 Task: Add Arrowhead Mills Organic Puffed Kamut Cereal to the cart.
Action: Mouse moved to (926, 330)
Screenshot: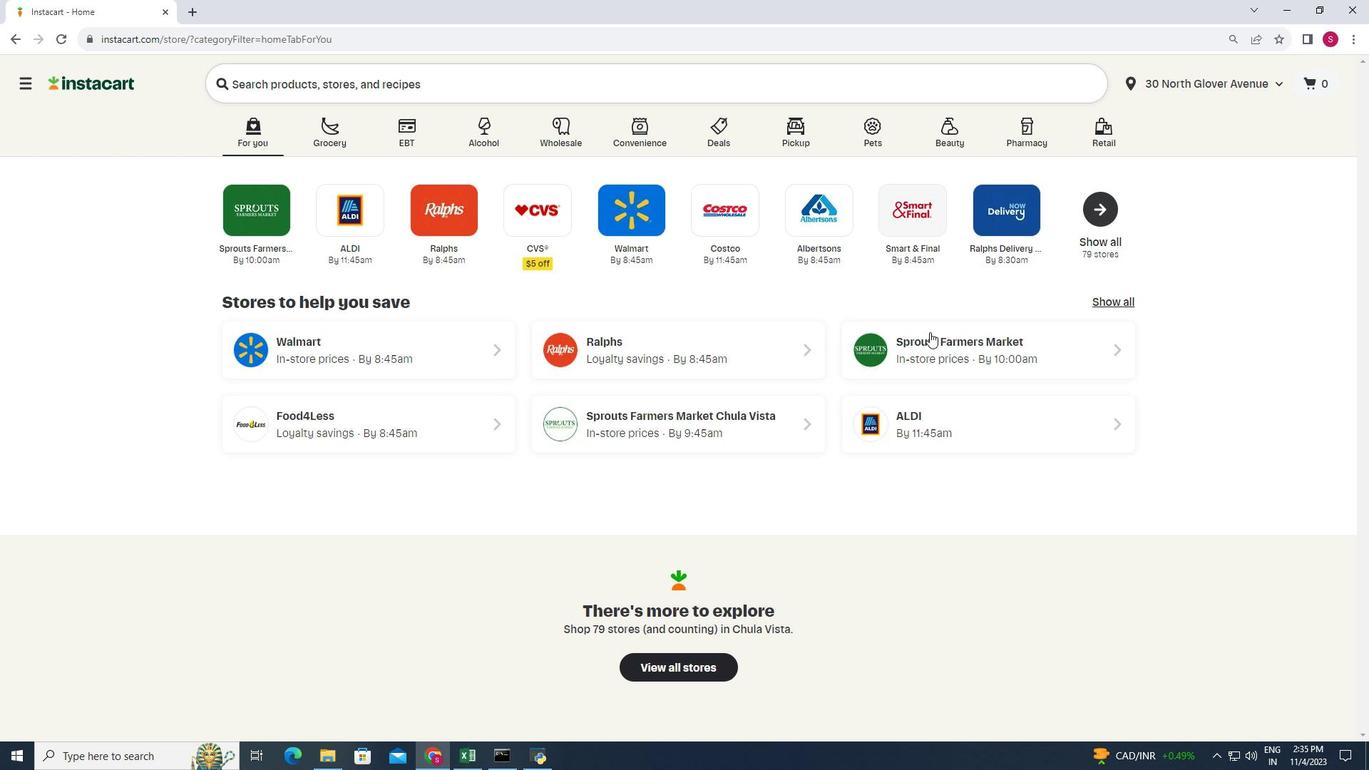 
Action: Mouse pressed left at (926, 330)
Screenshot: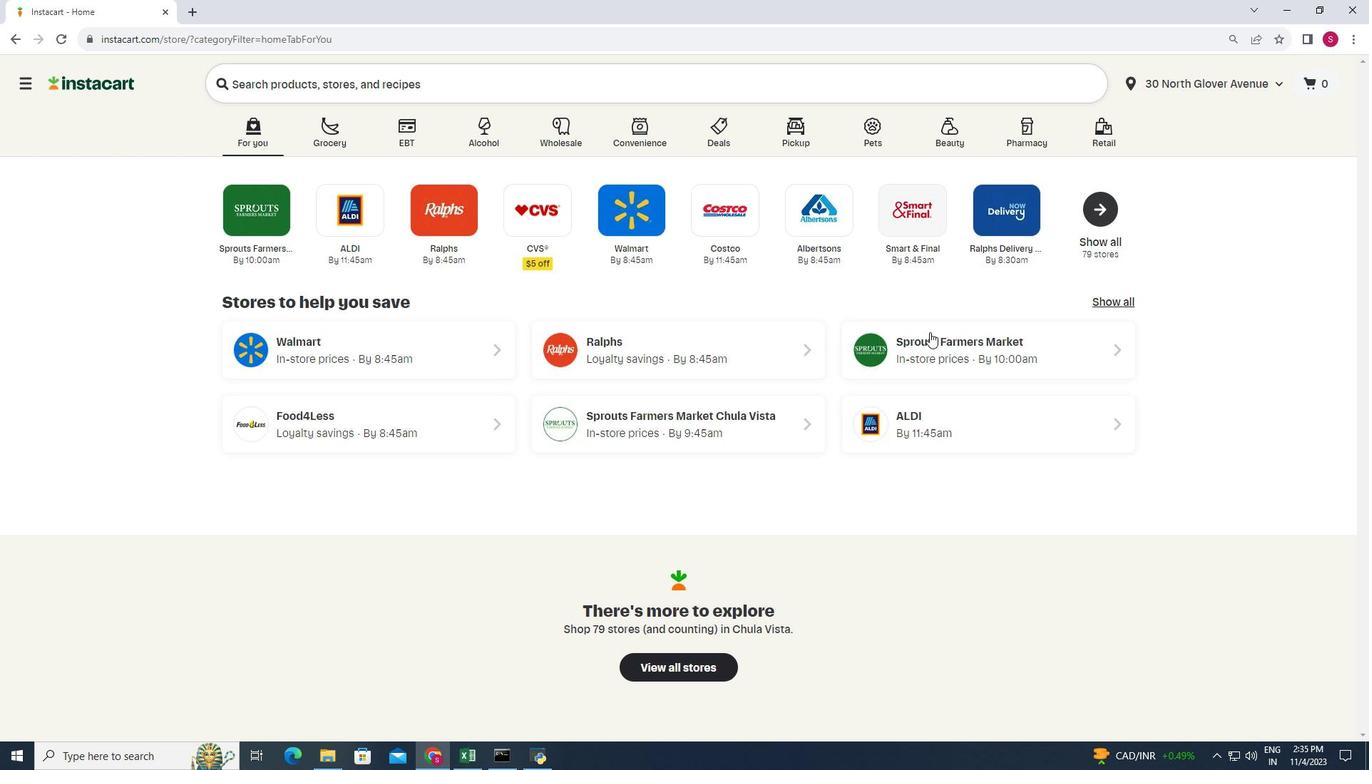 
Action: Mouse moved to (127, 516)
Screenshot: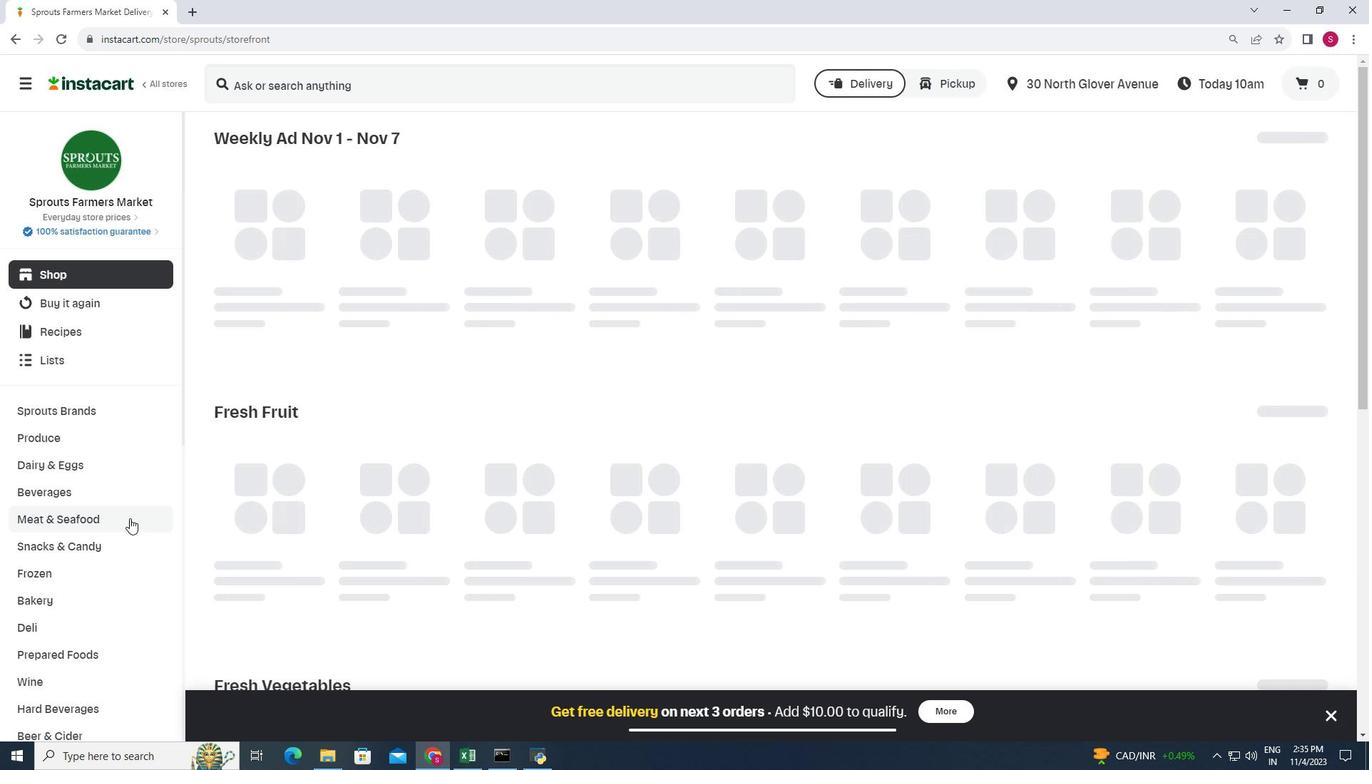 
Action: Mouse scrolled (127, 515) with delta (0, 0)
Screenshot: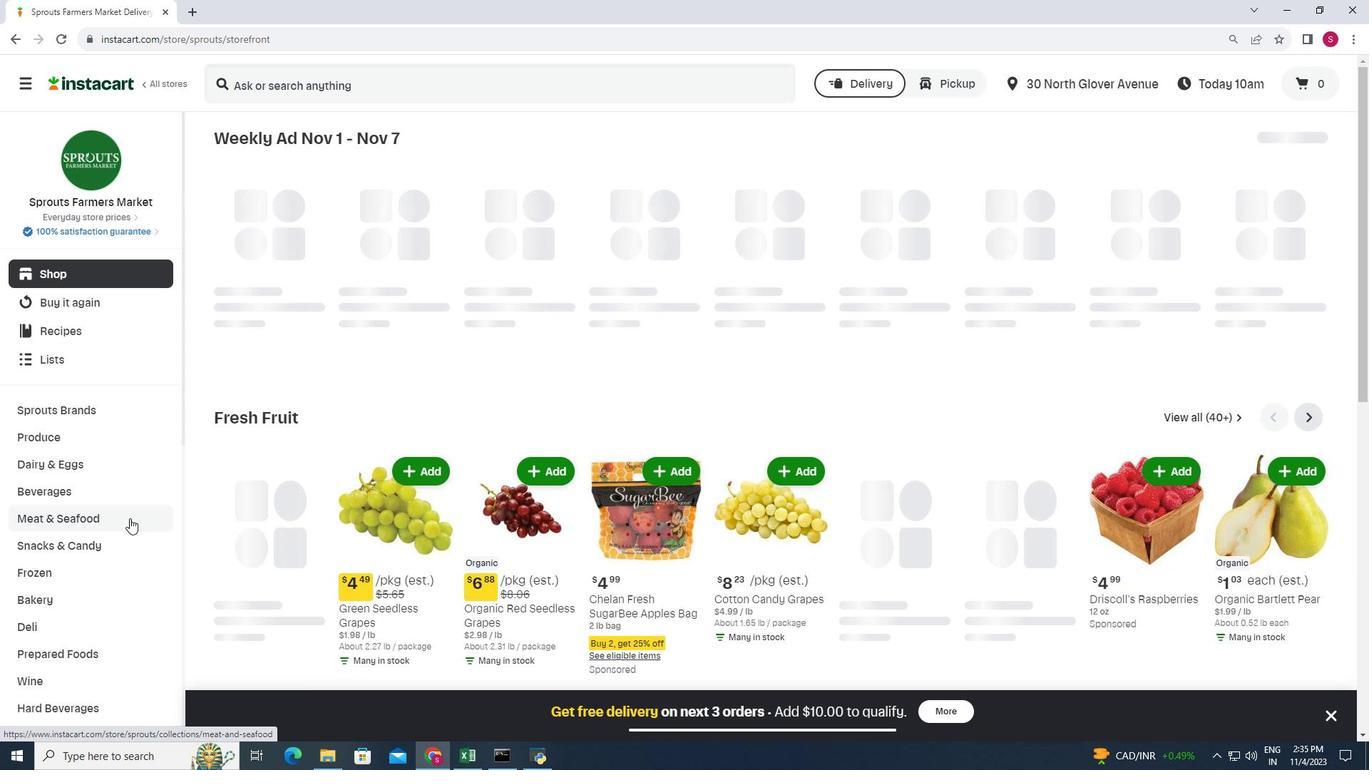 
Action: Mouse scrolled (127, 515) with delta (0, 0)
Screenshot: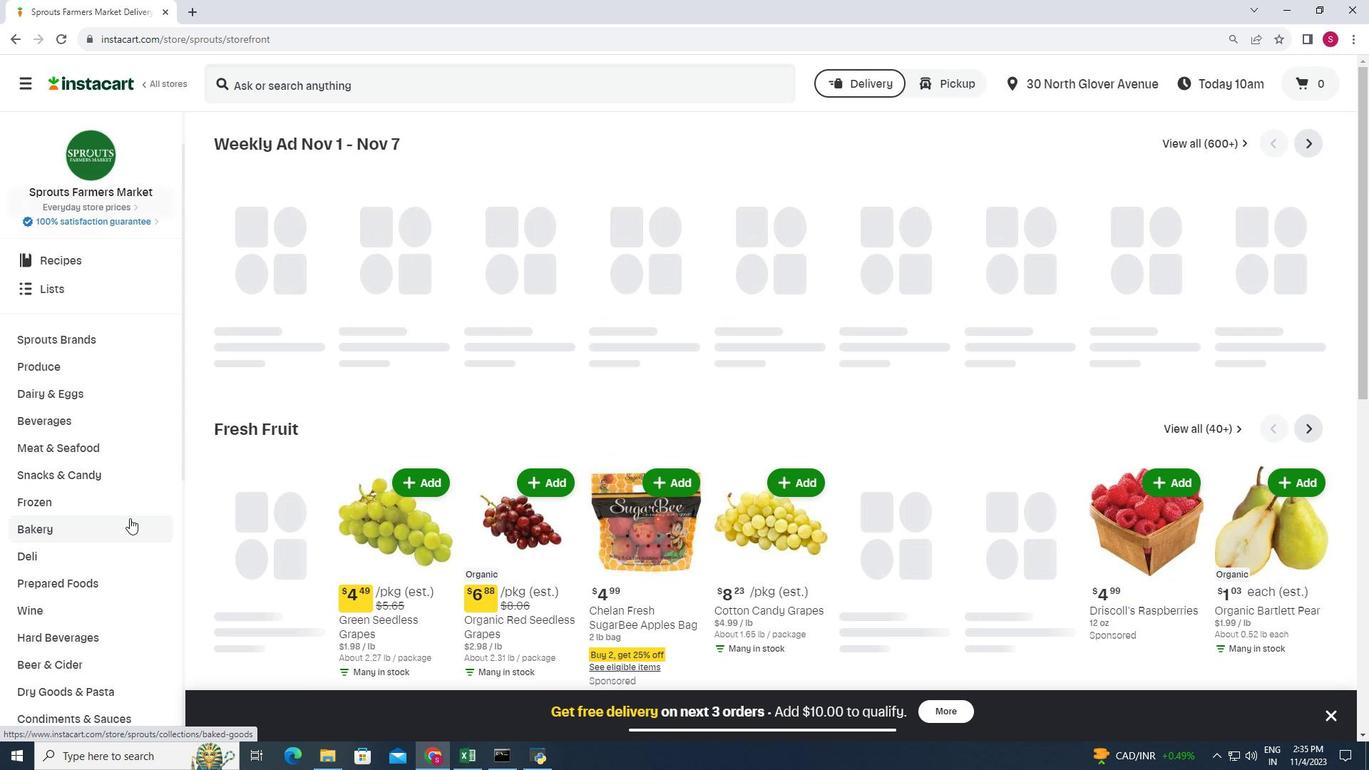 
Action: Mouse scrolled (127, 515) with delta (0, 0)
Screenshot: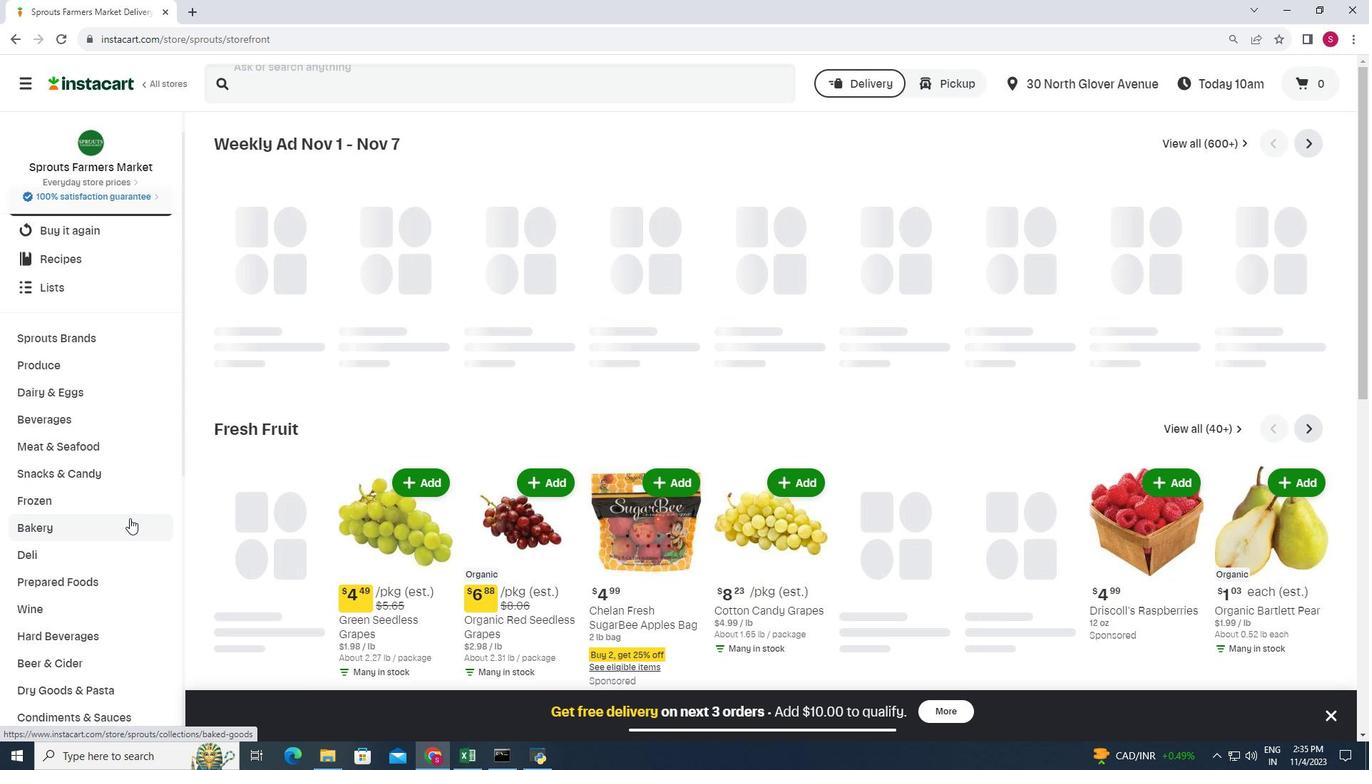
Action: Mouse scrolled (127, 515) with delta (0, 0)
Screenshot: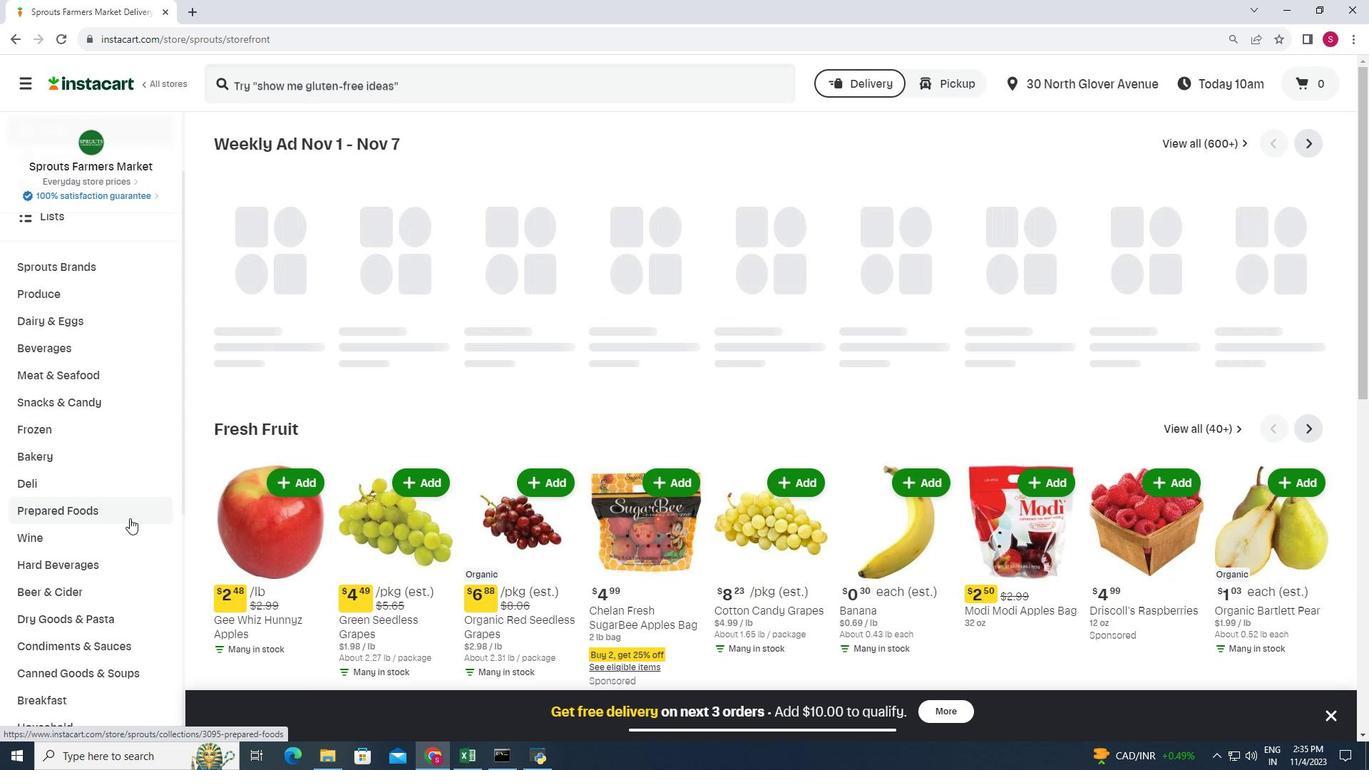 
Action: Mouse scrolled (127, 515) with delta (0, 0)
Screenshot: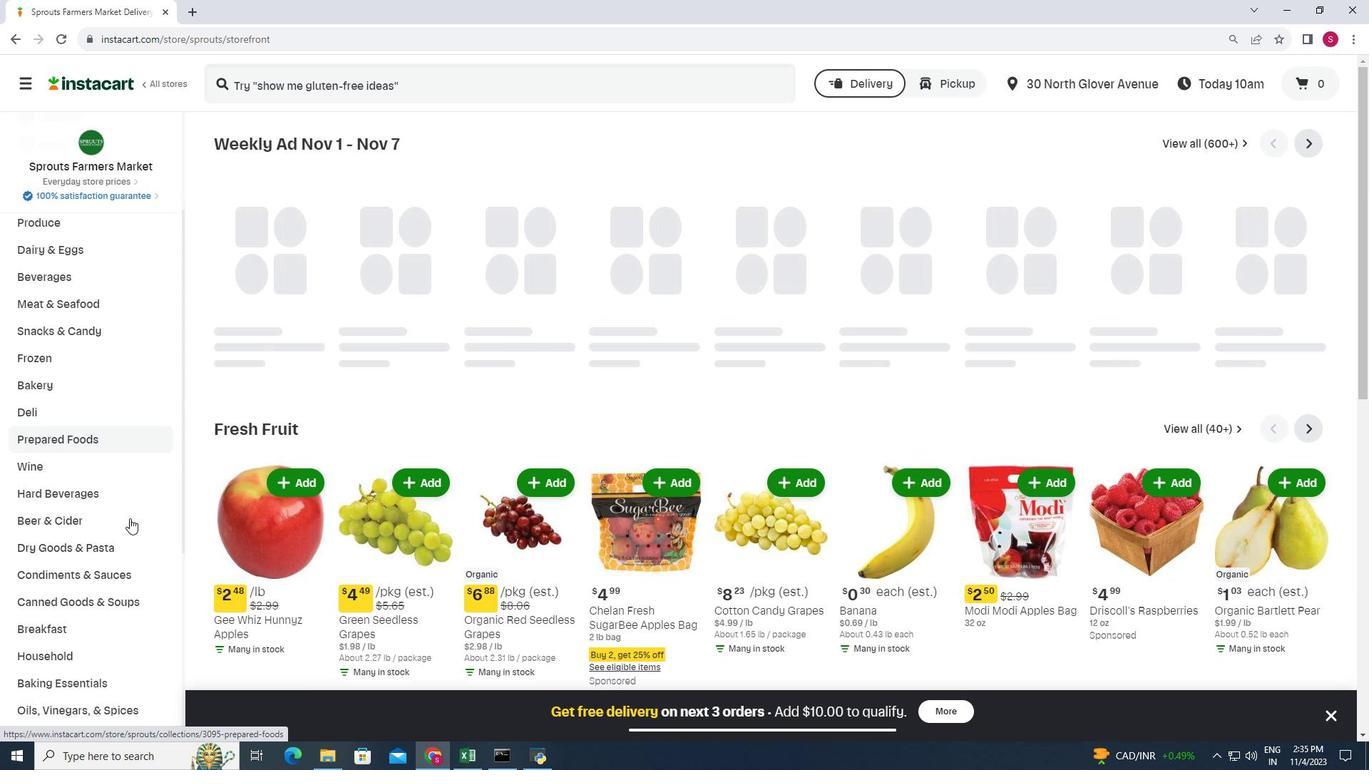 
Action: Mouse moved to (110, 564)
Screenshot: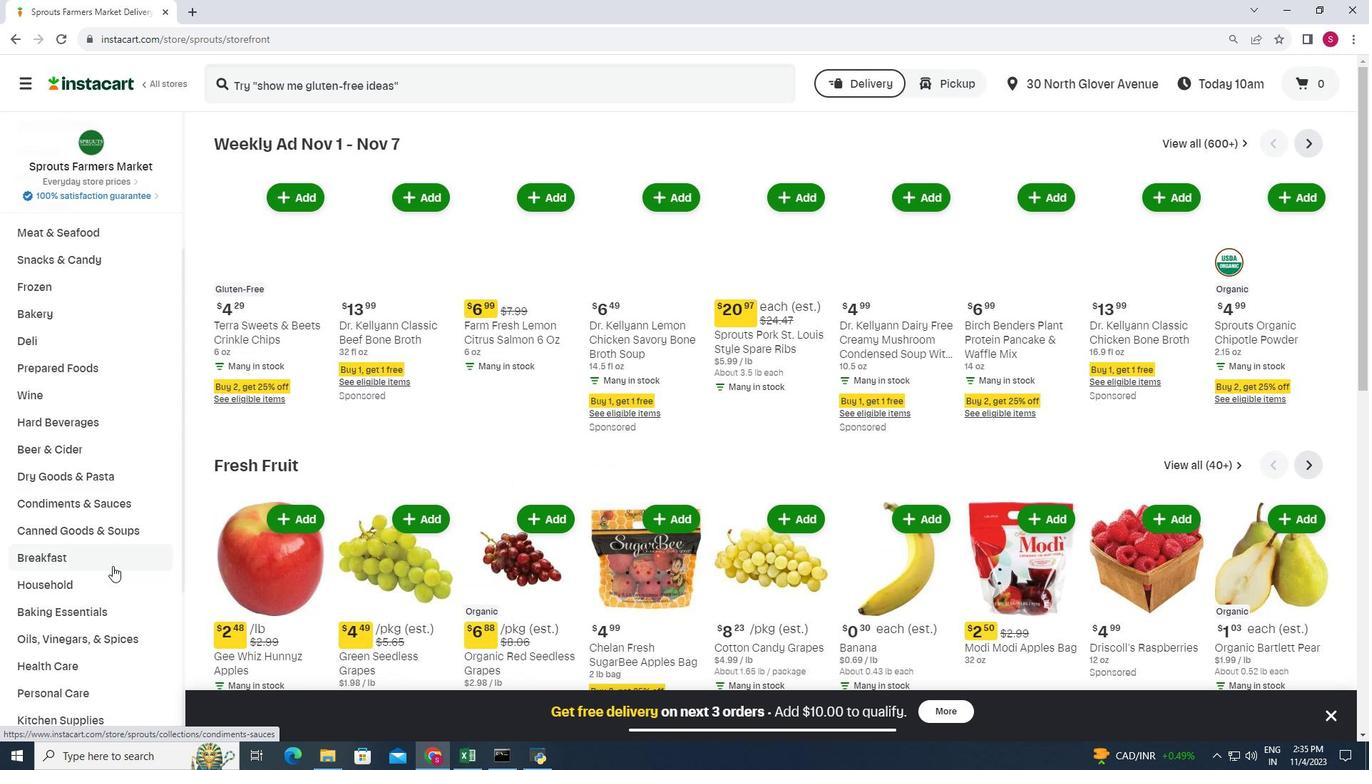 
Action: Mouse pressed left at (110, 564)
Screenshot: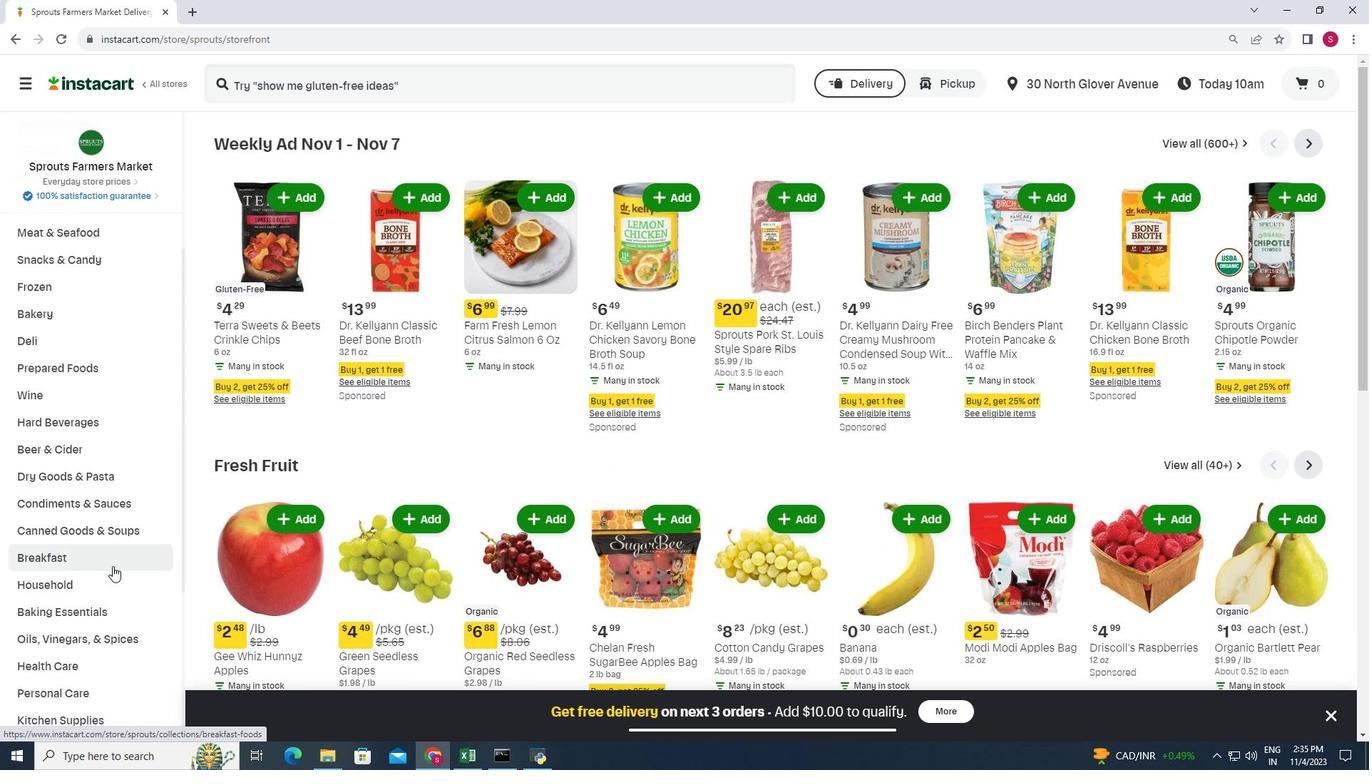 
Action: Mouse moved to (955, 161)
Screenshot: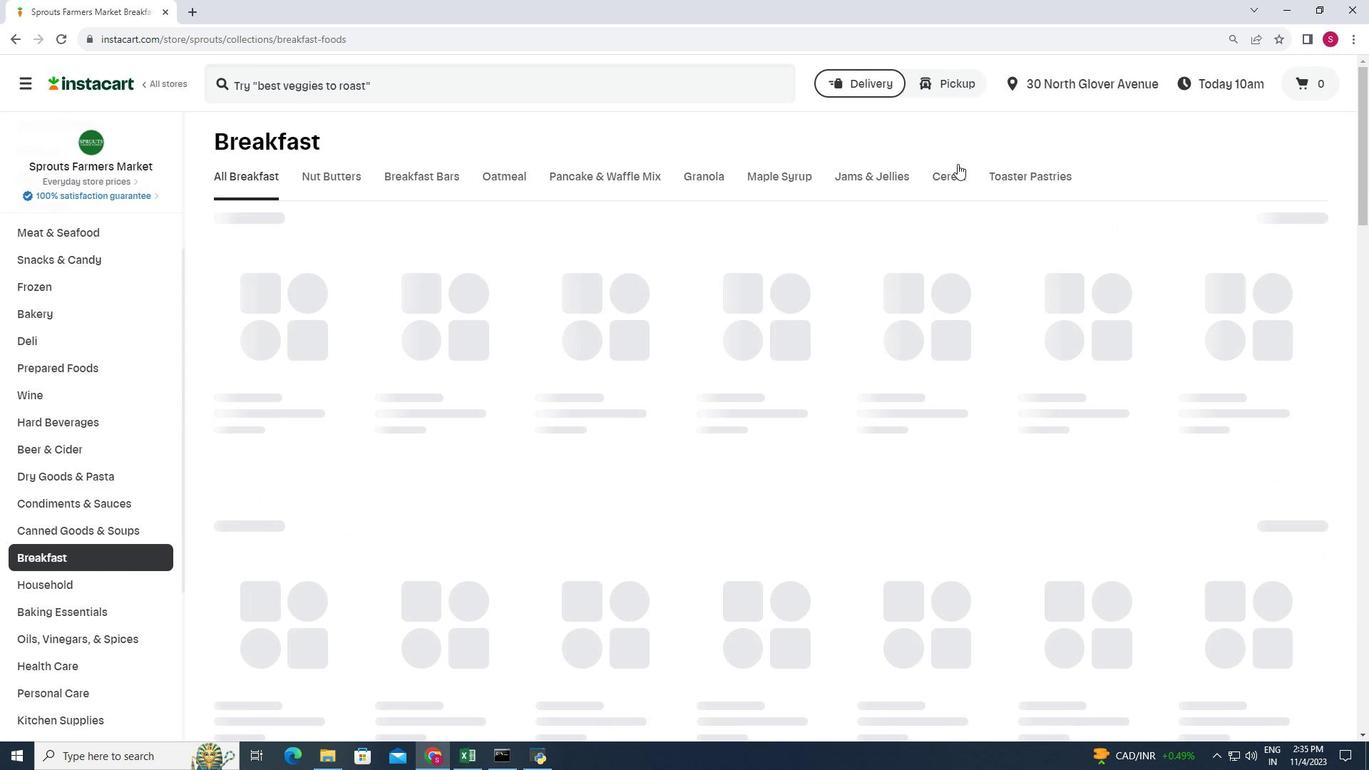 
Action: Mouse pressed left at (955, 161)
Screenshot: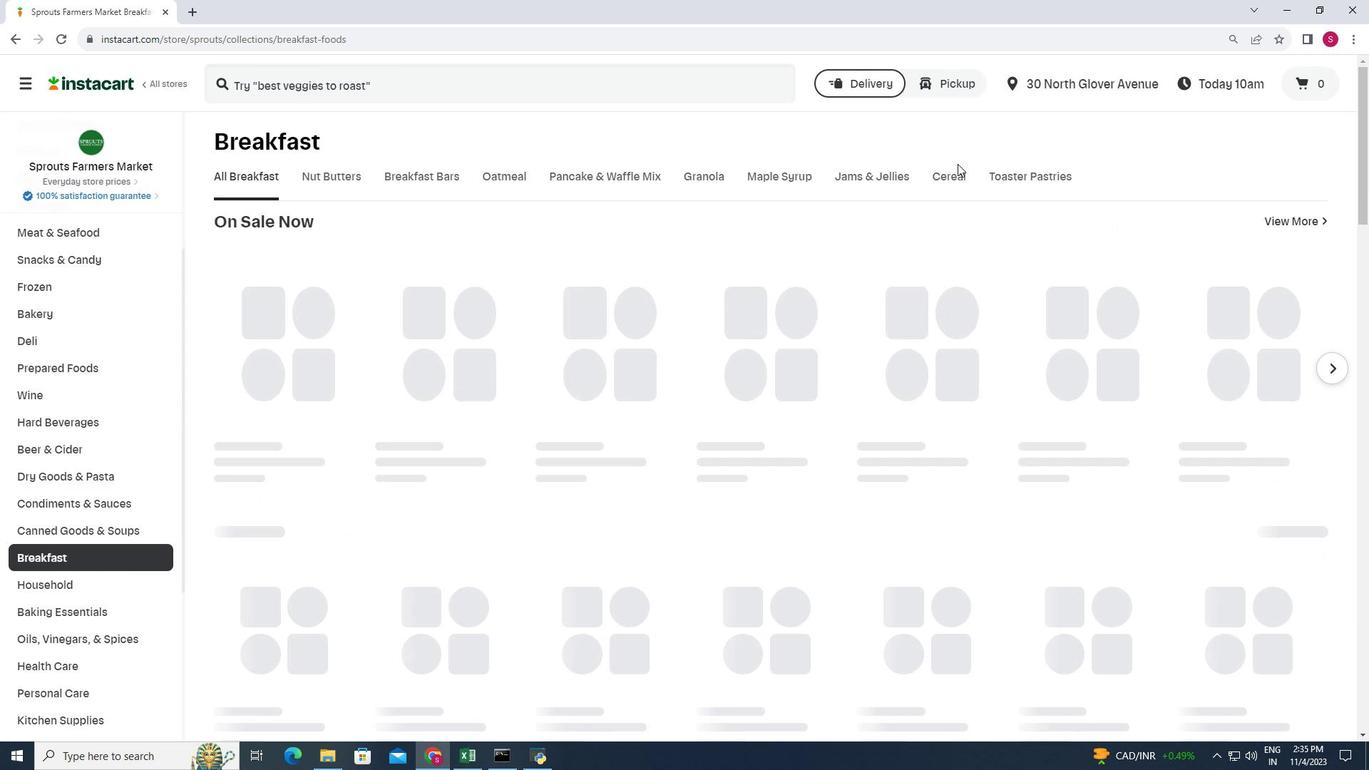 
Action: Mouse moved to (948, 174)
Screenshot: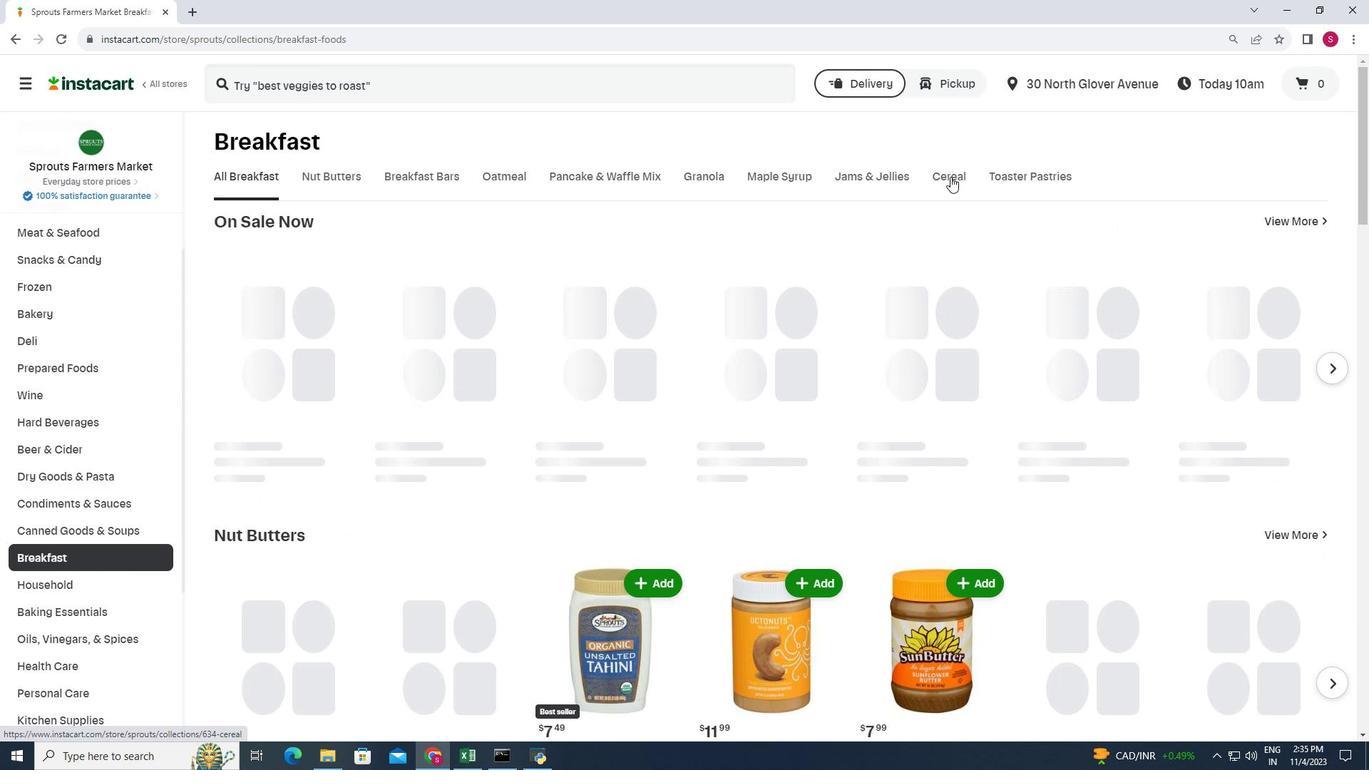 
Action: Mouse pressed left at (948, 174)
Screenshot: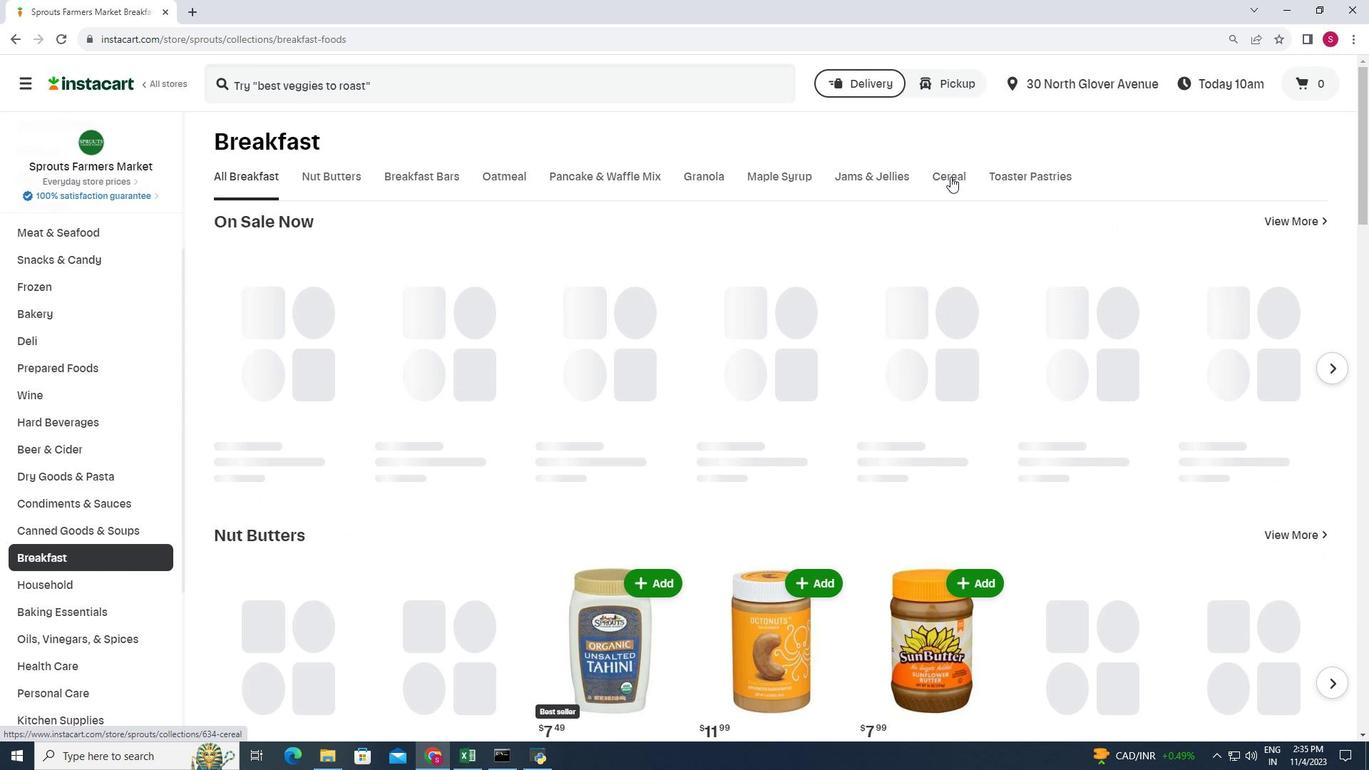 
Action: Mouse moved to (698, 235)
Screenshot: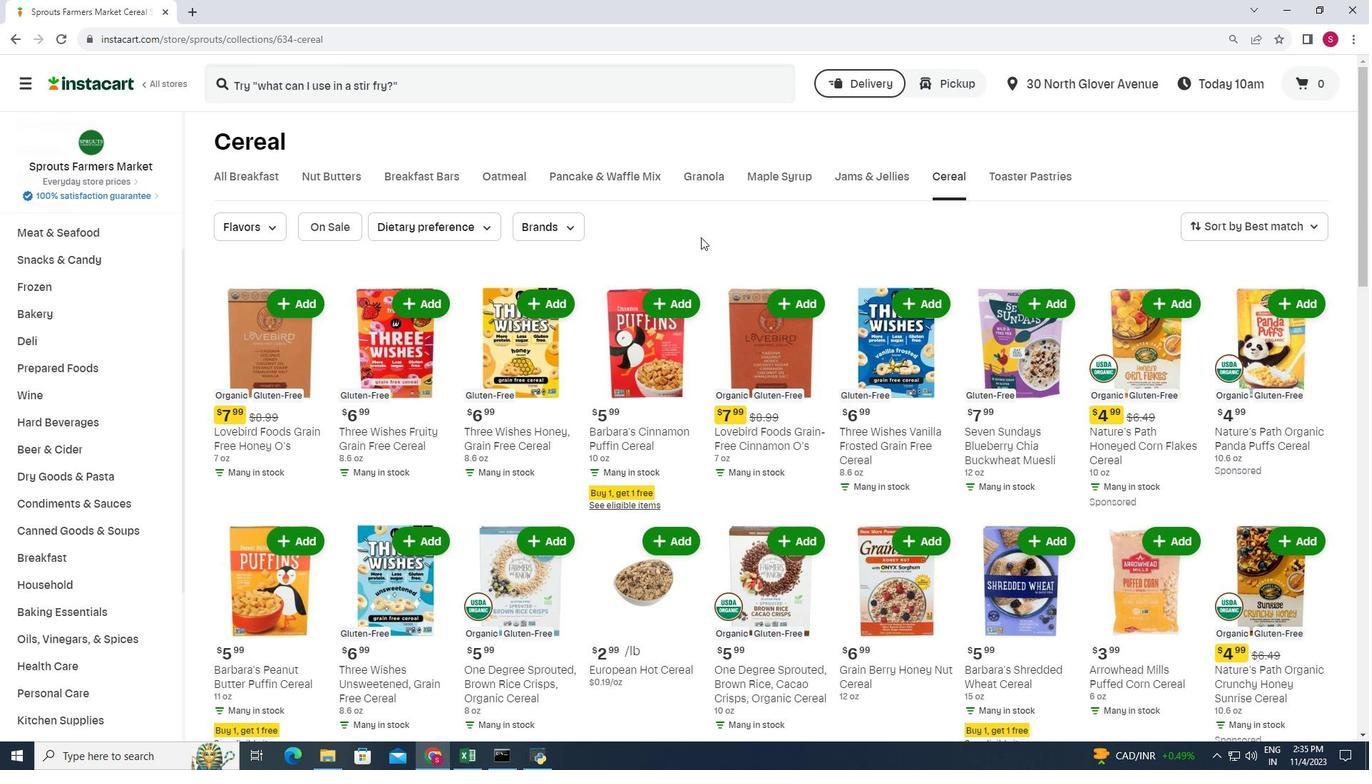 
Action: Mouse scrolled (698, 234) with delta (0, 0)
Screenshot: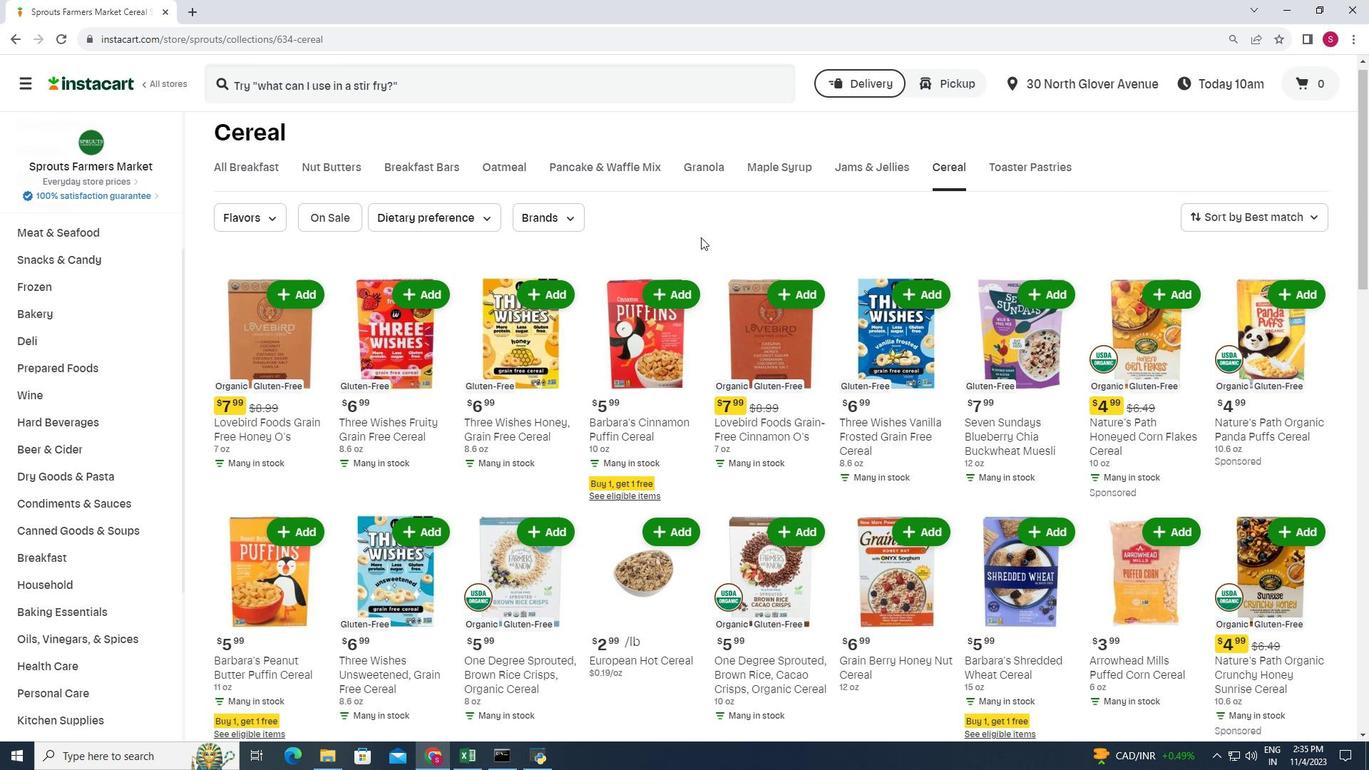 
Action: Mouse moved to (699, 233)
Screenshot: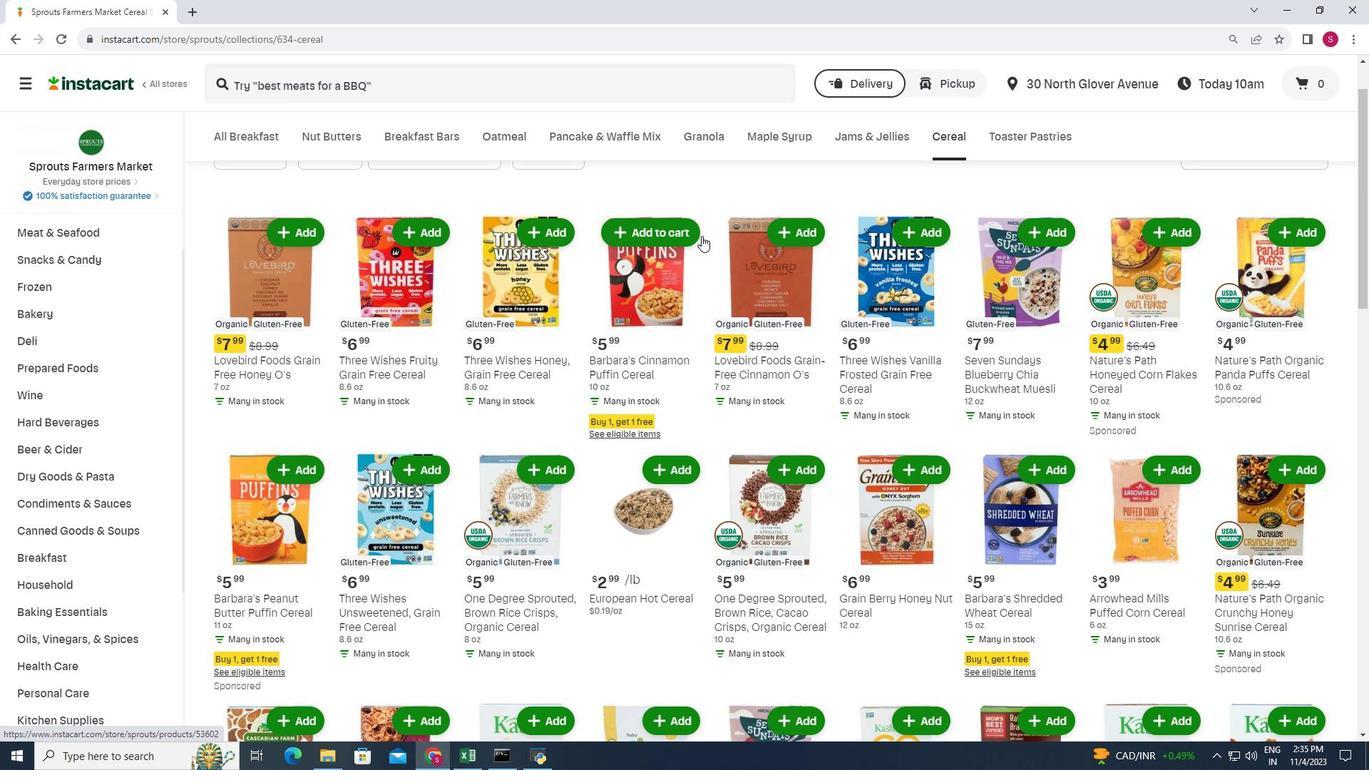 
Action: Mouse scrolled (699, 233) with delta (0, 0)
Screenshot: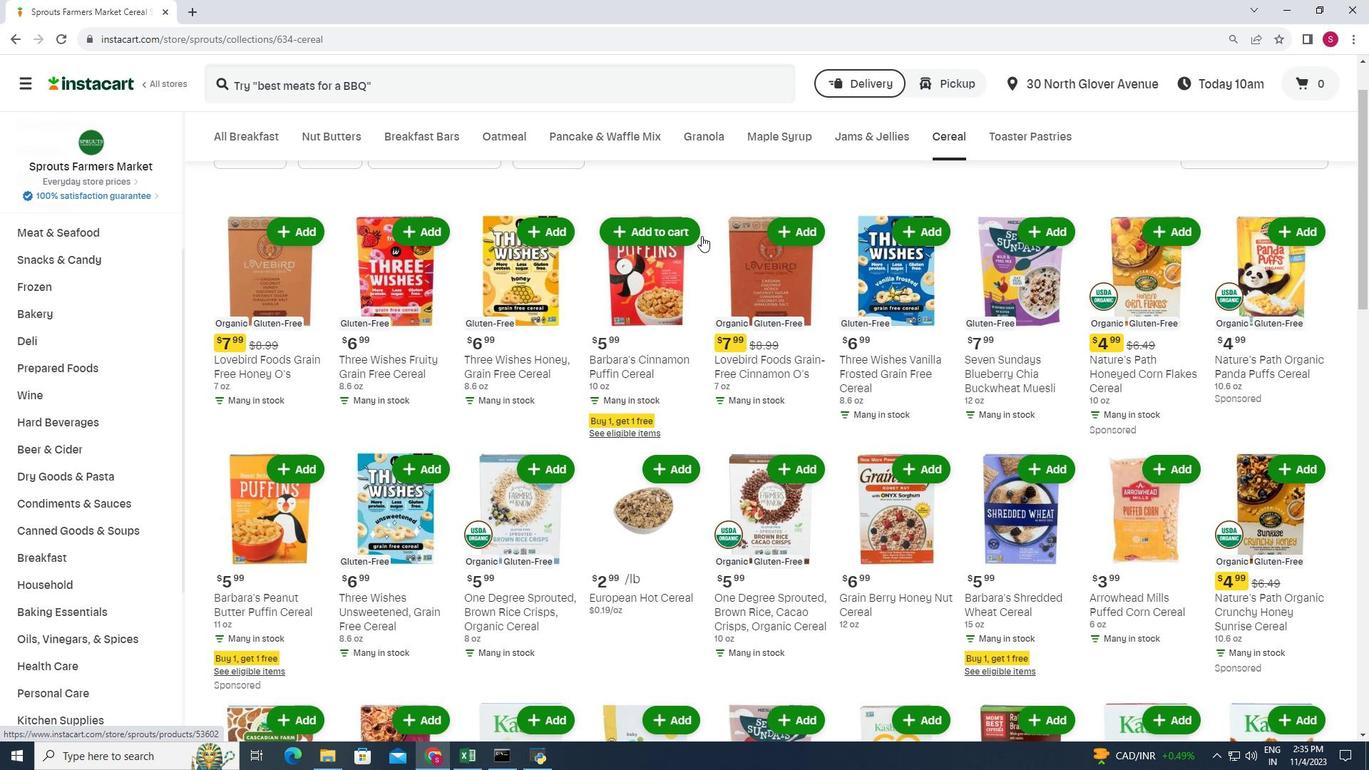 
Action: Mouse moved to (701, 233)
Screenshot: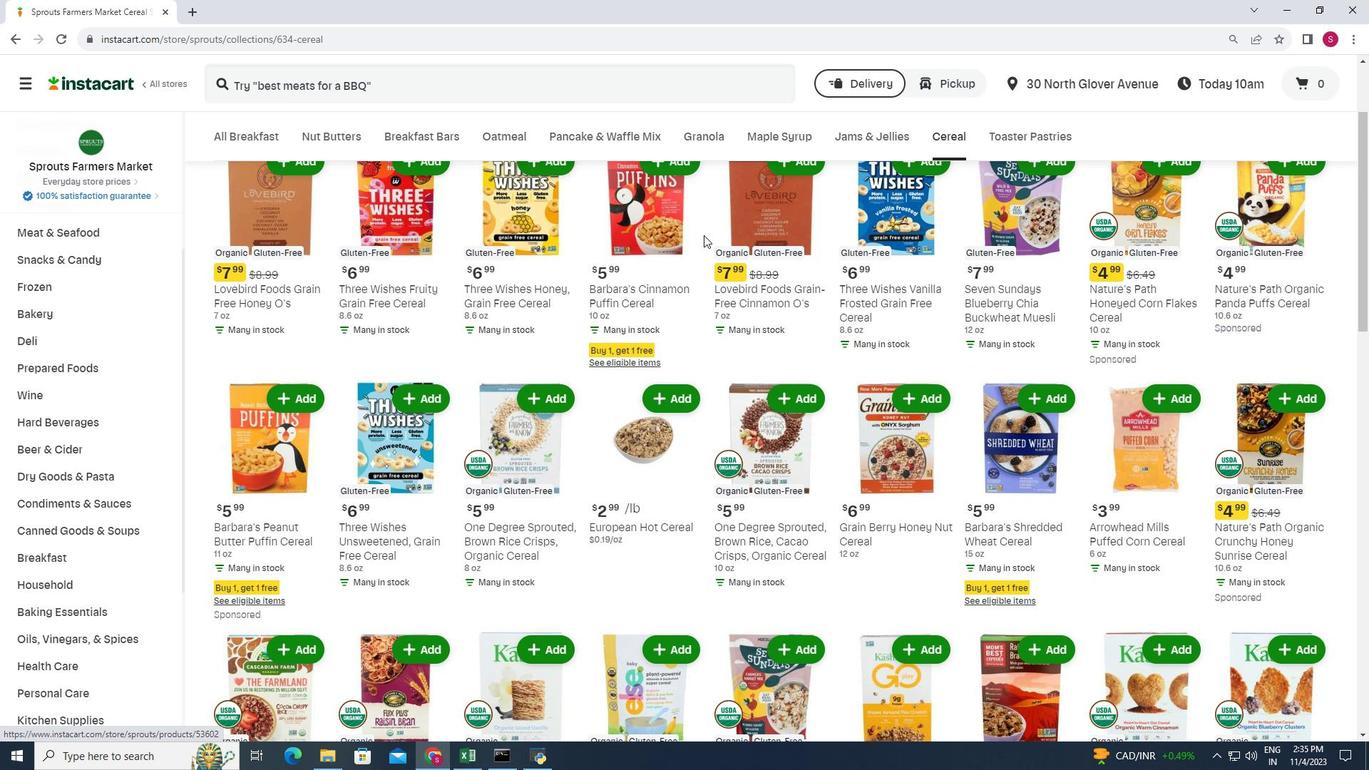 
Action: Mouse scrolled (701, 232) with delta (0, 0)
Screenshot: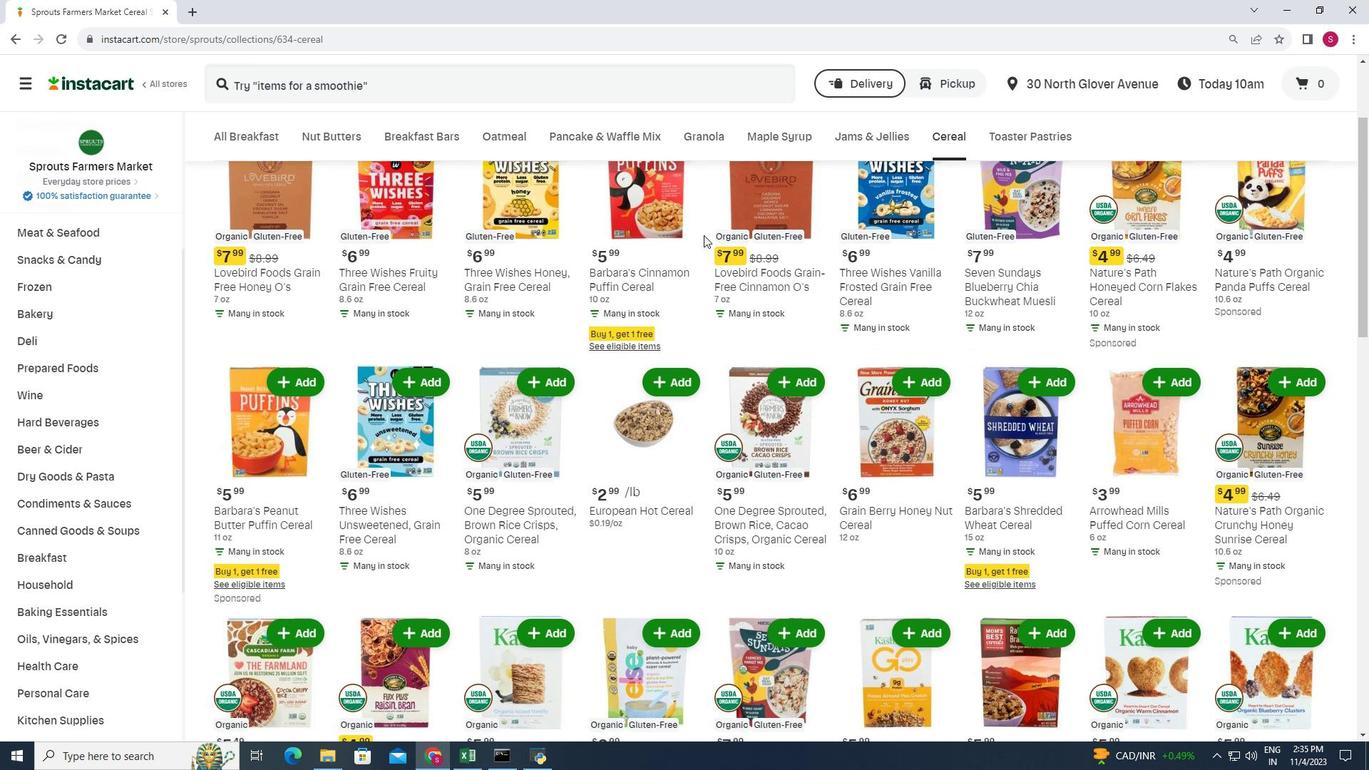 
Action: Mouse moved to (702, 232)
Screenshot: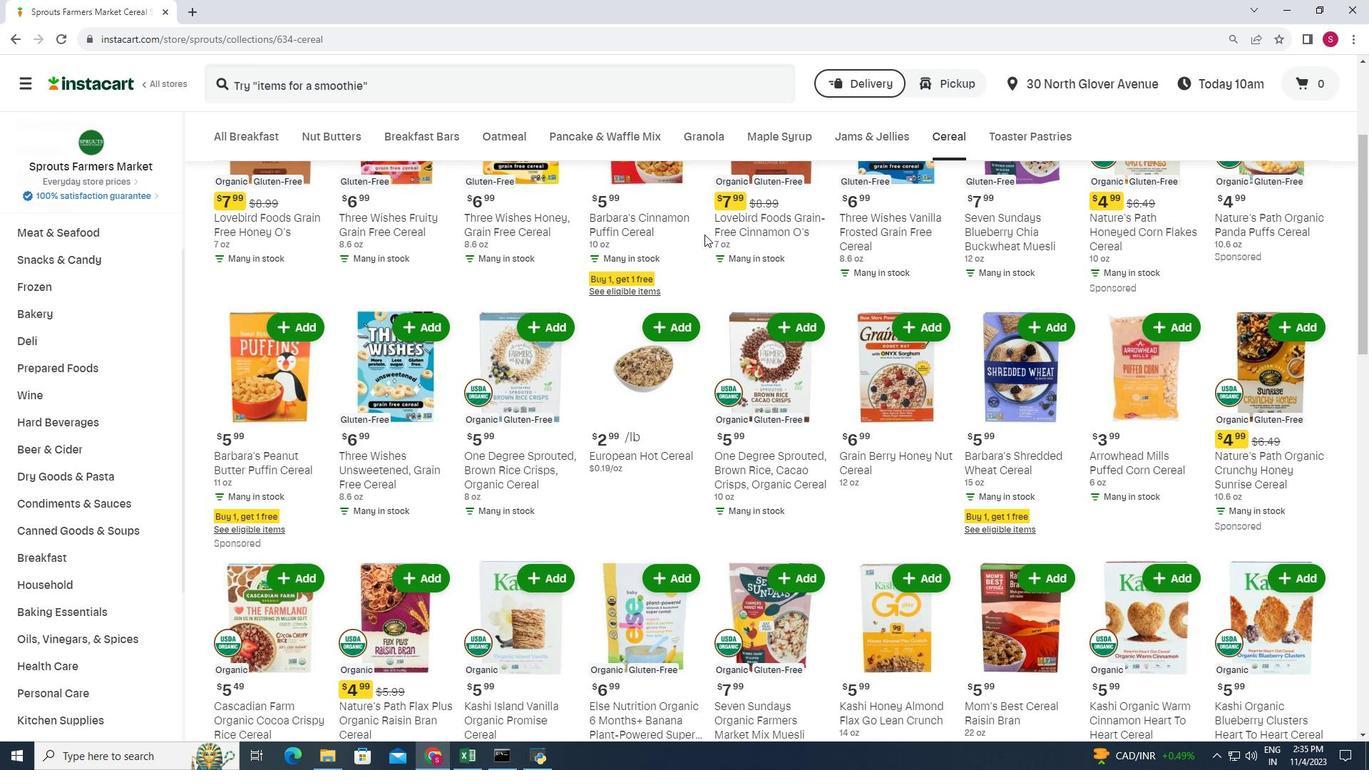 
Action: Mouse scrolled (702, 231) with delta (0, 0)
Screenshot: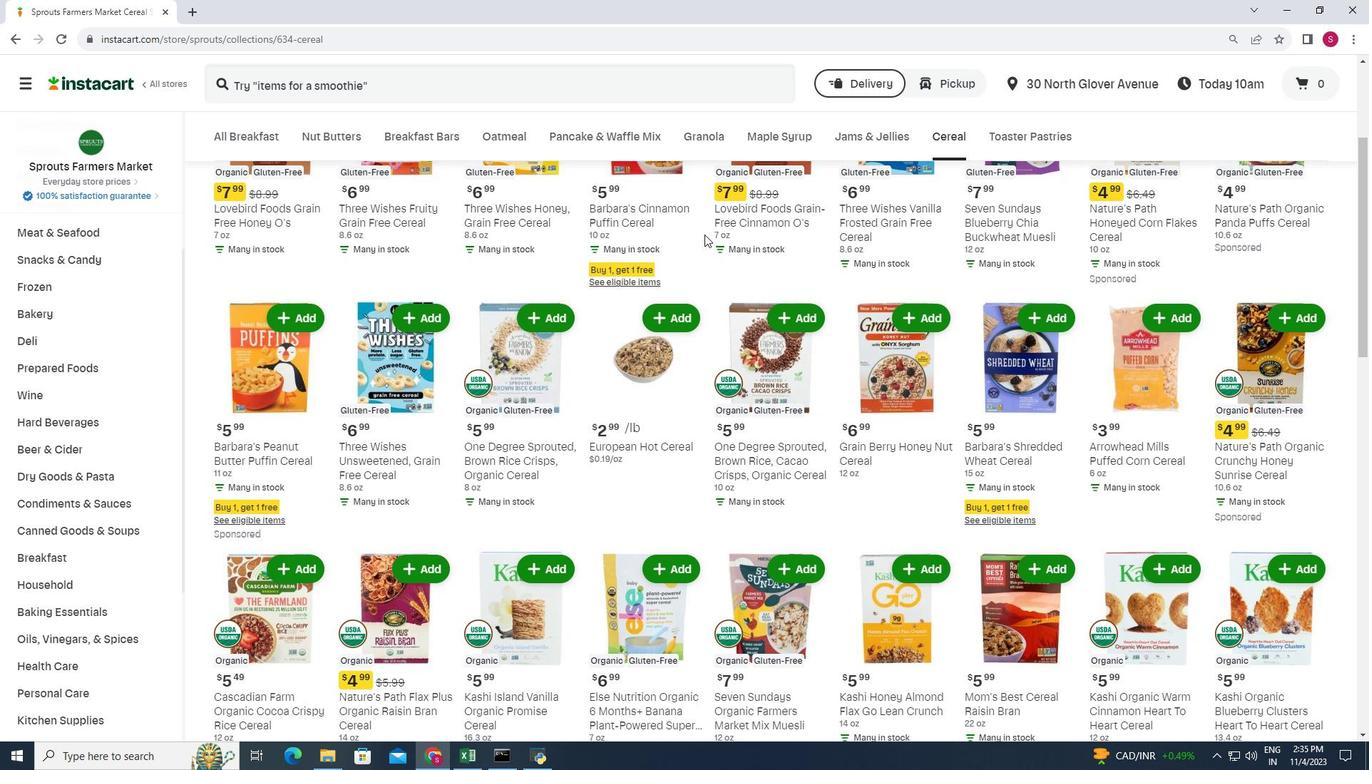 
Action: Mouse scrolled (702, 231) with delta (0, 0)
Screenshot: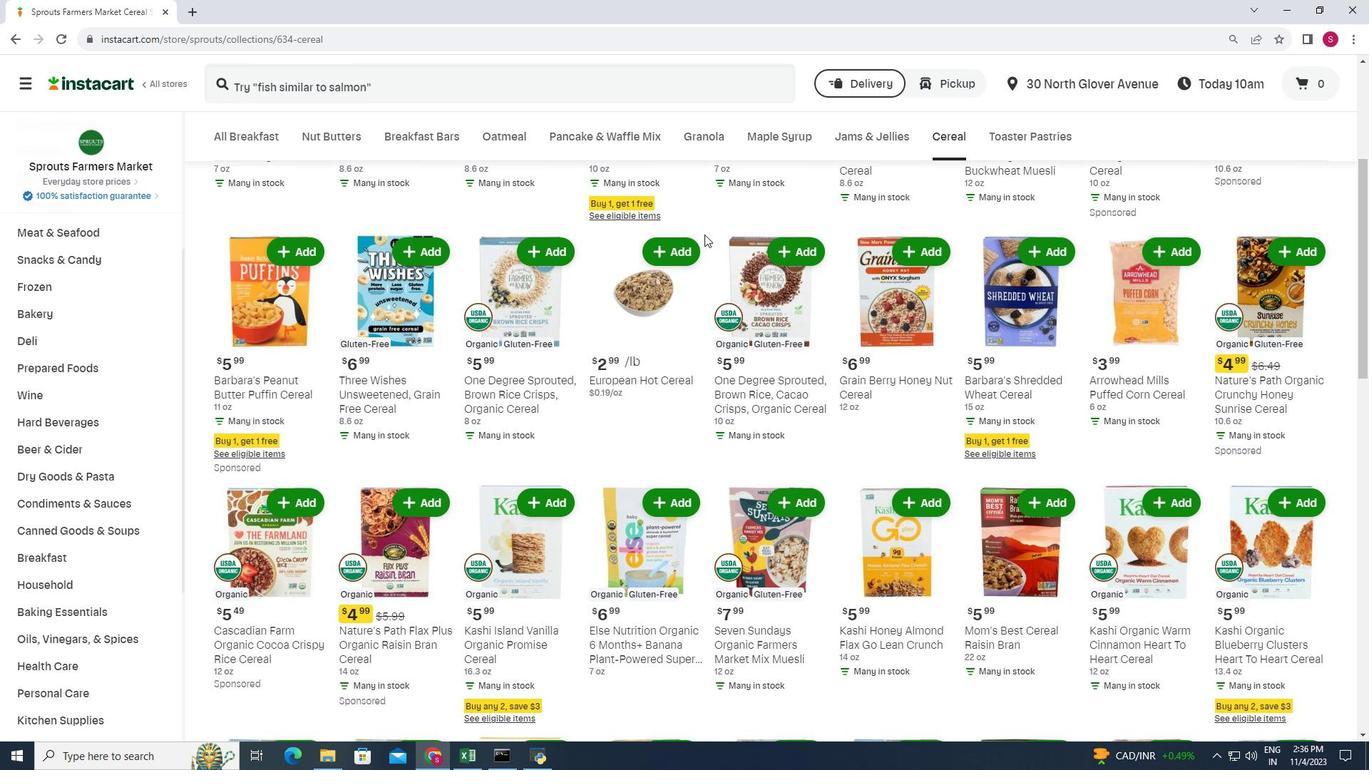
Action: Mouse scrolled (702, 231) with delta (0, 0)
Screenshot: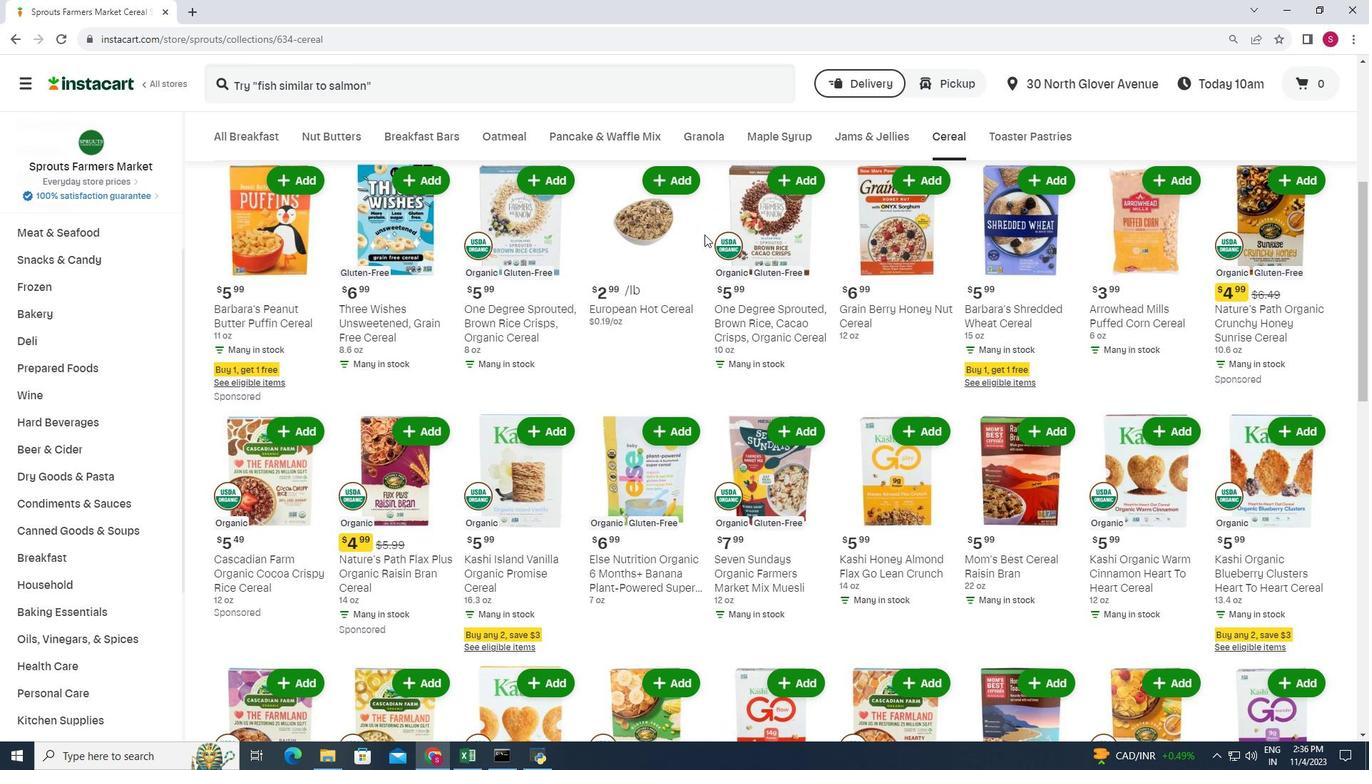 
Action: Mouse moved to (703, 232)
Screenshot: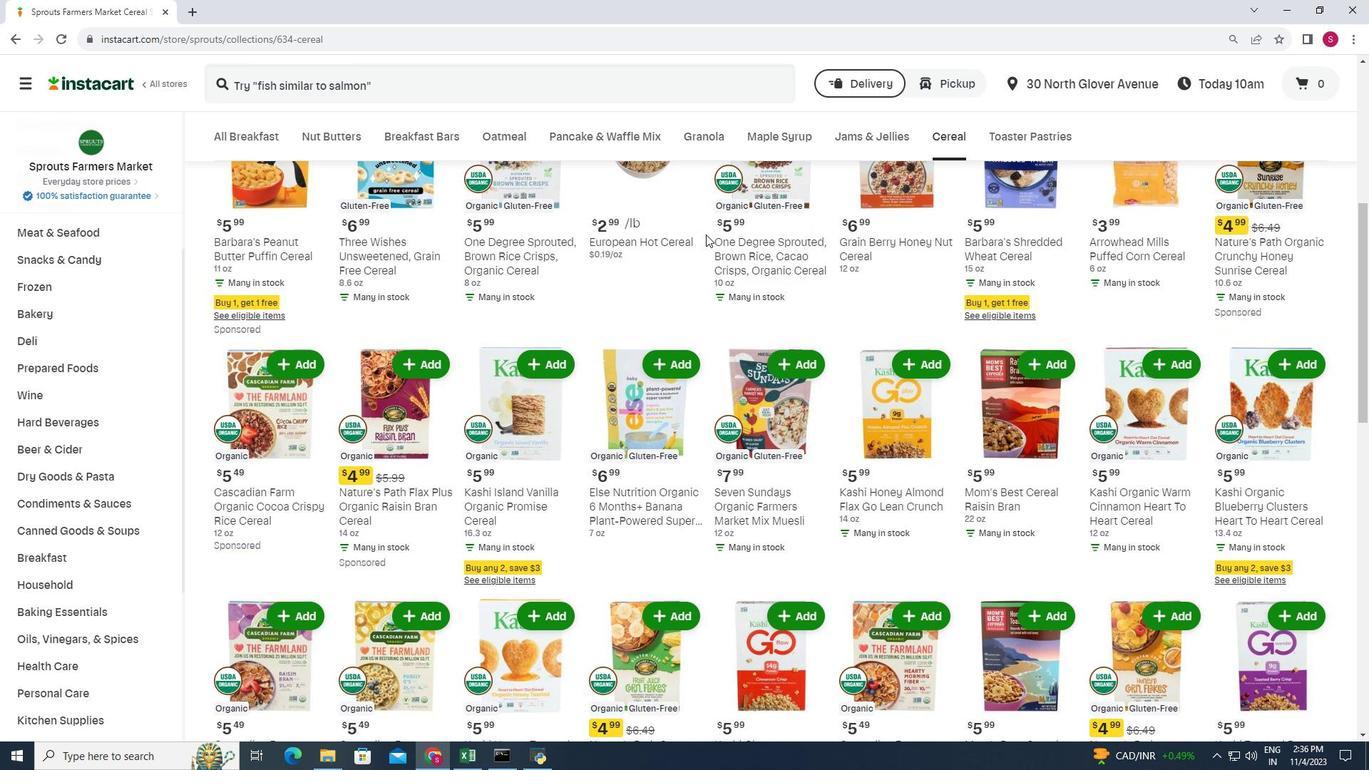 
Action: Mouse scrolled (703, 231) with delta (0, 0)
Screenshot: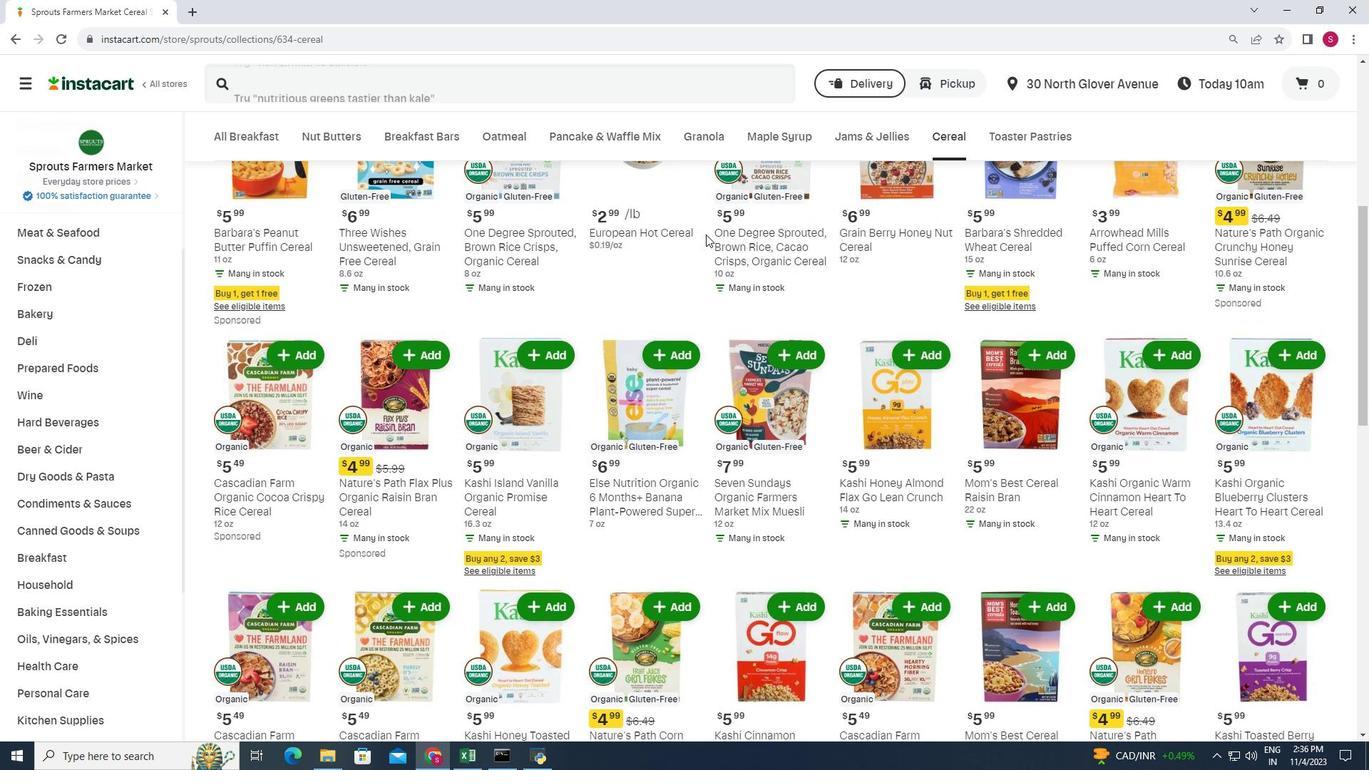 
Action: Mouse scrolled (703, 231) with delta (0, 0)
Screenshot: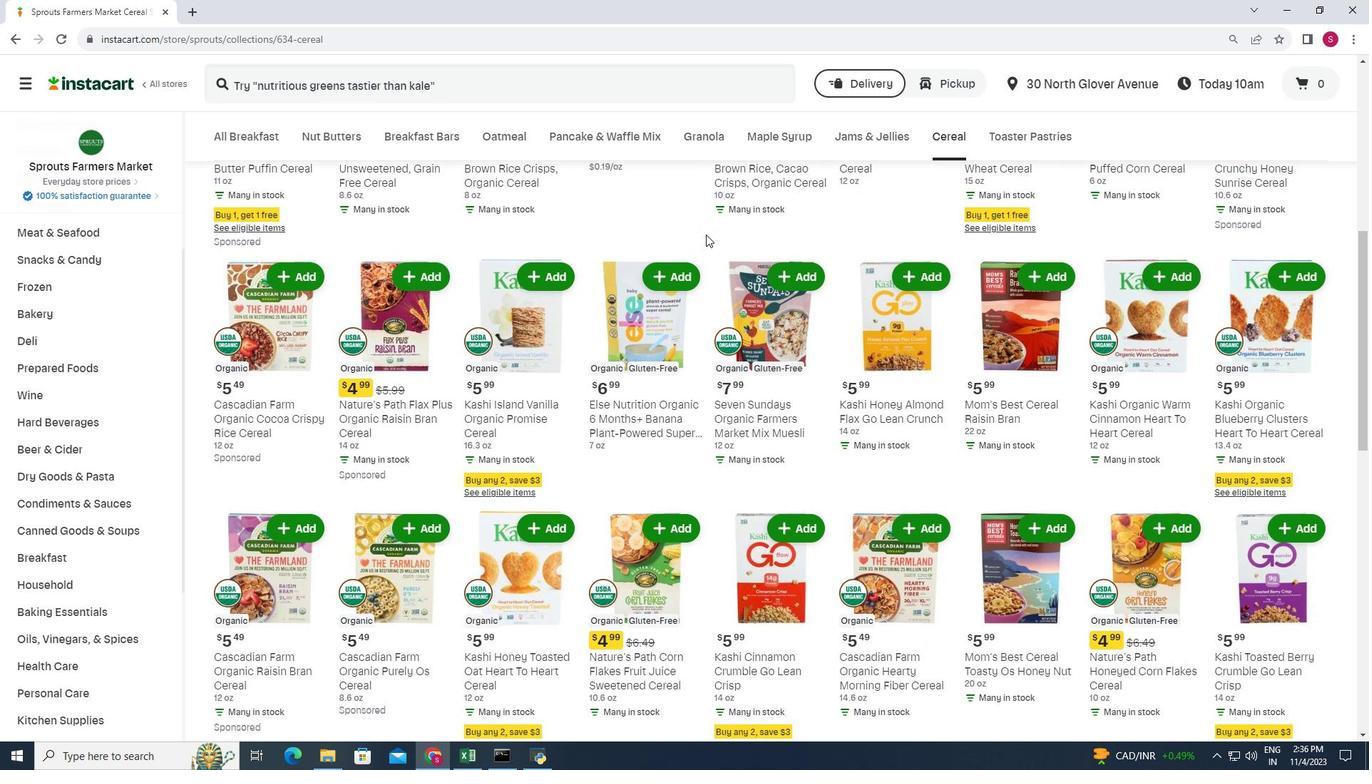 
Action: Mouse scrolled (703, 231) with delta (0, 0)
Screenshot: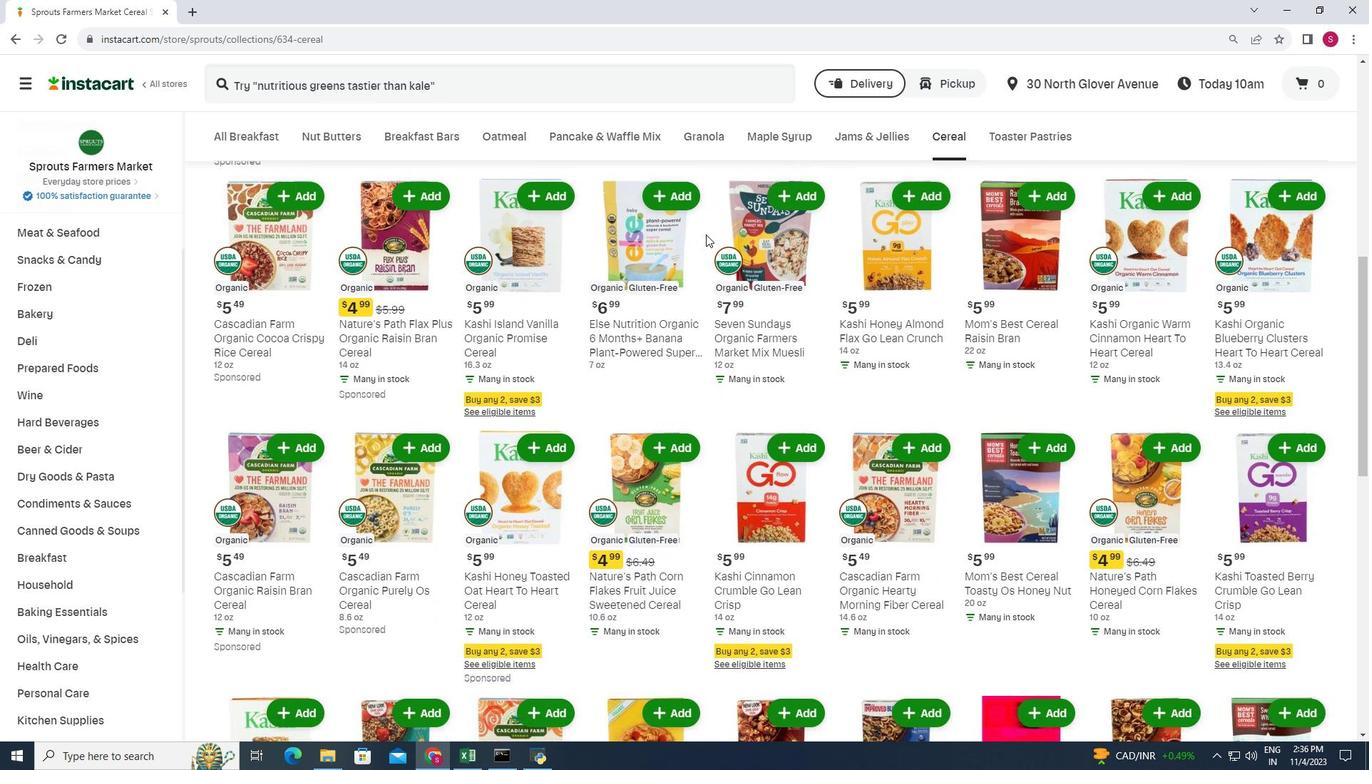 
Action: Mouse scrolled (703, 231) with delta (0, 0)
Screenshot: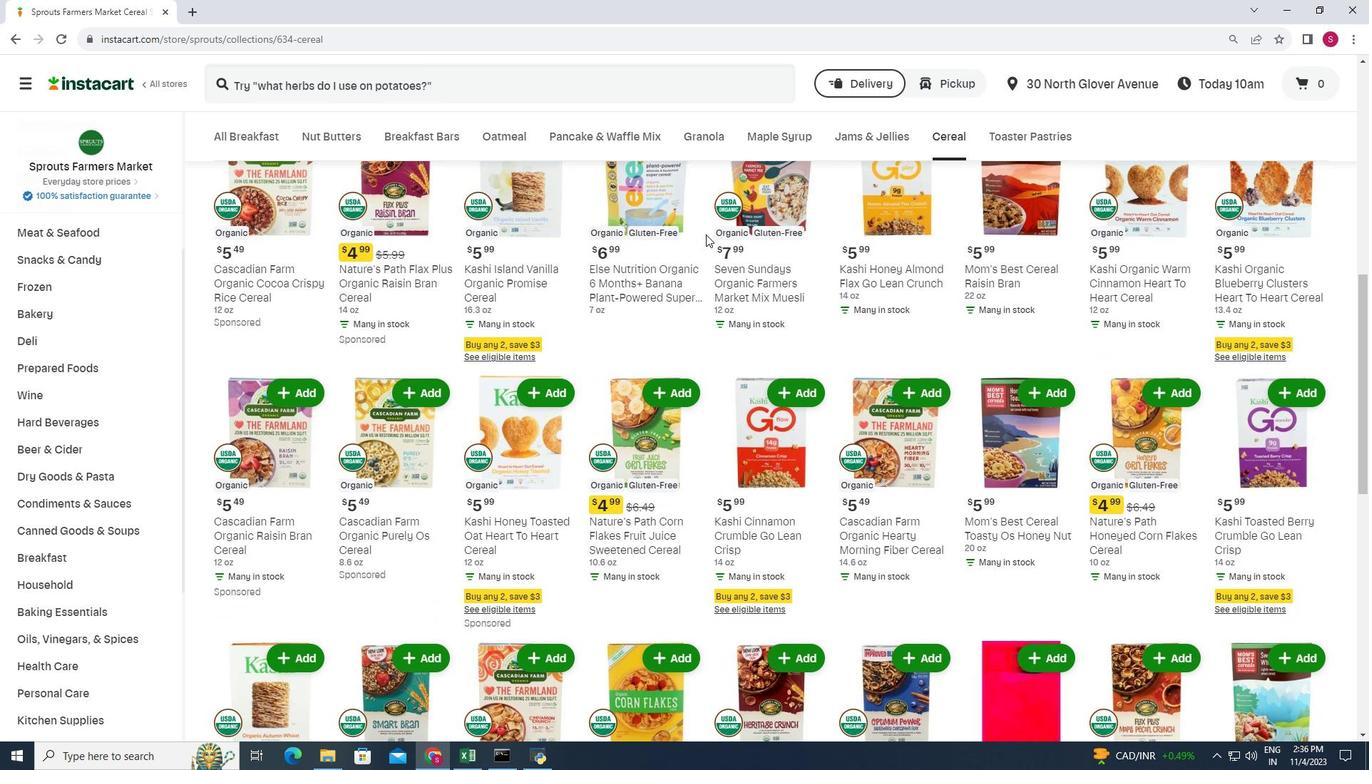 
Action: Mouse scrolled (703, 231) with delta (0, 0)
Screenshot: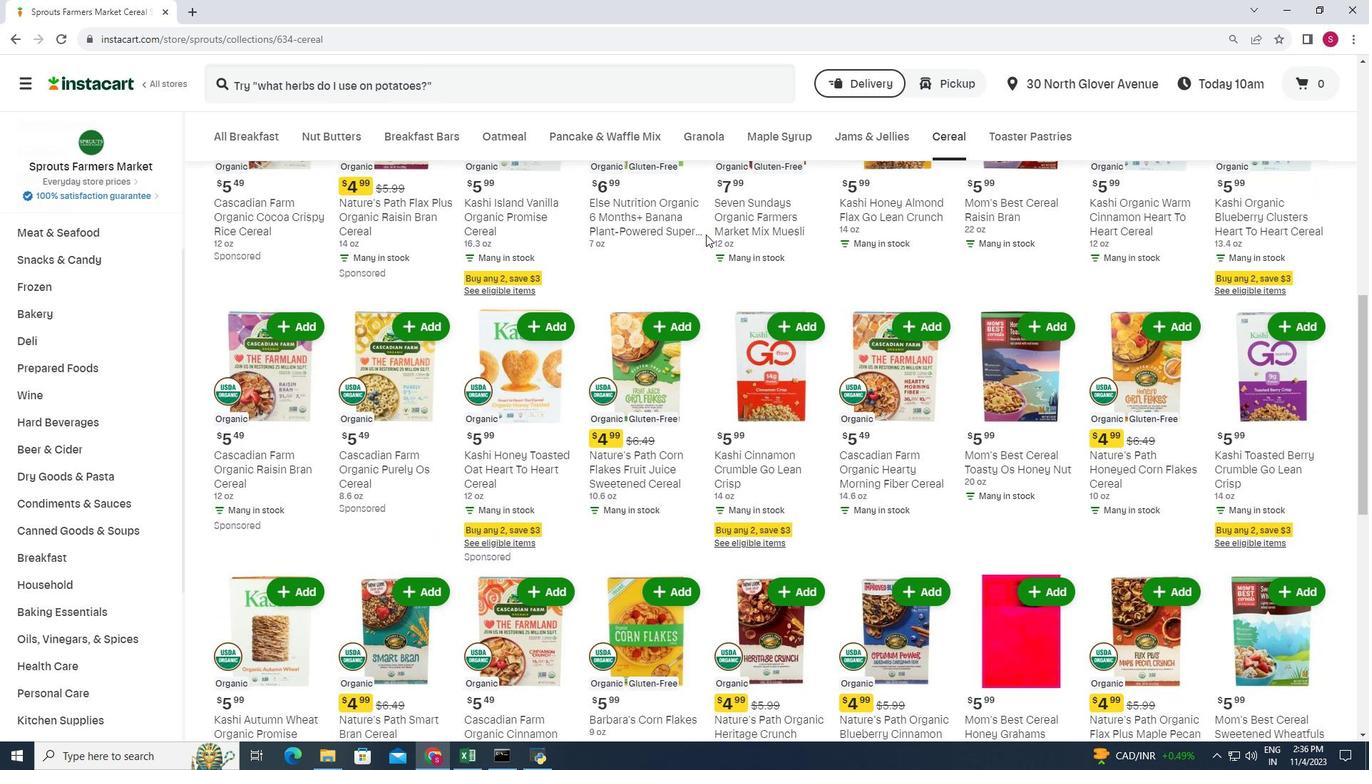 
Action: Mouse scrolled (703, 231) with delta (0, 0)
Screenshot: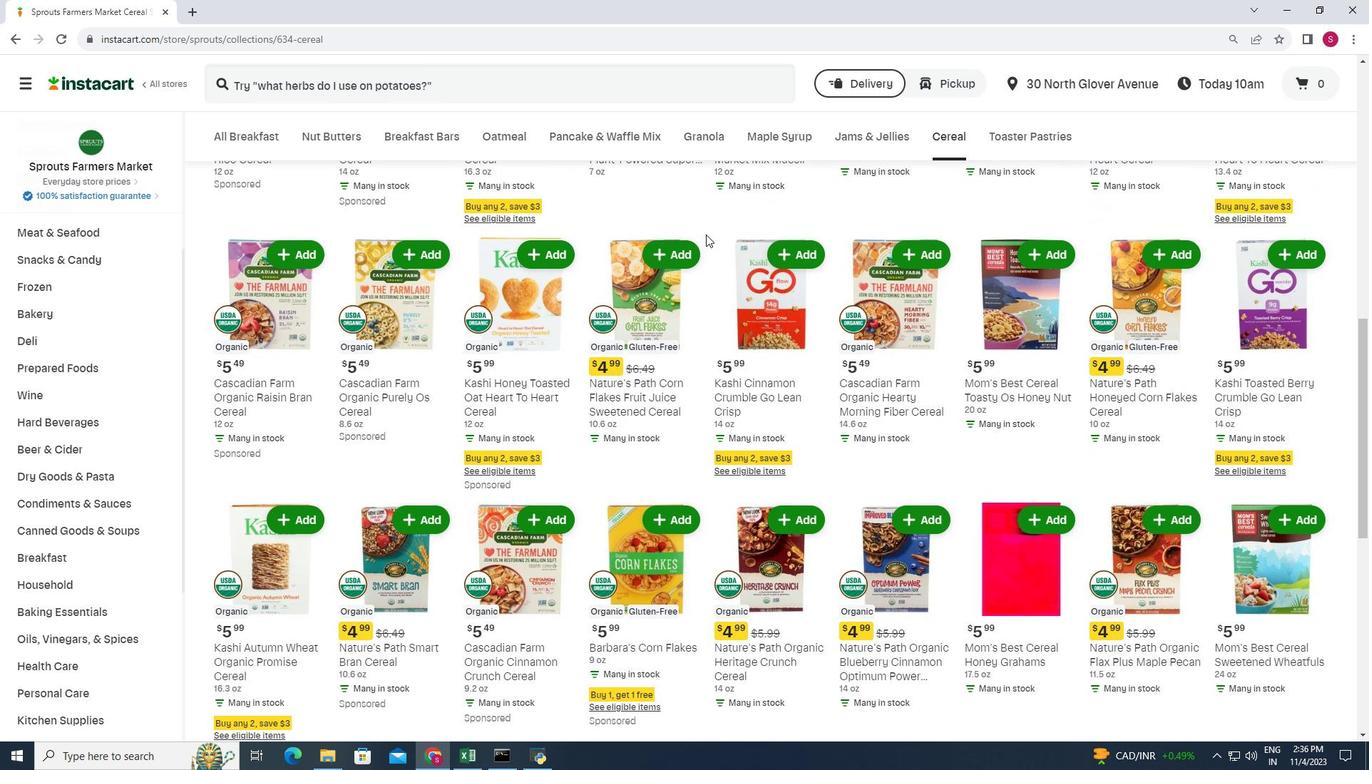 
Action: Mouse scrolled (703, 231) with delta (0, 0)
Screenshot: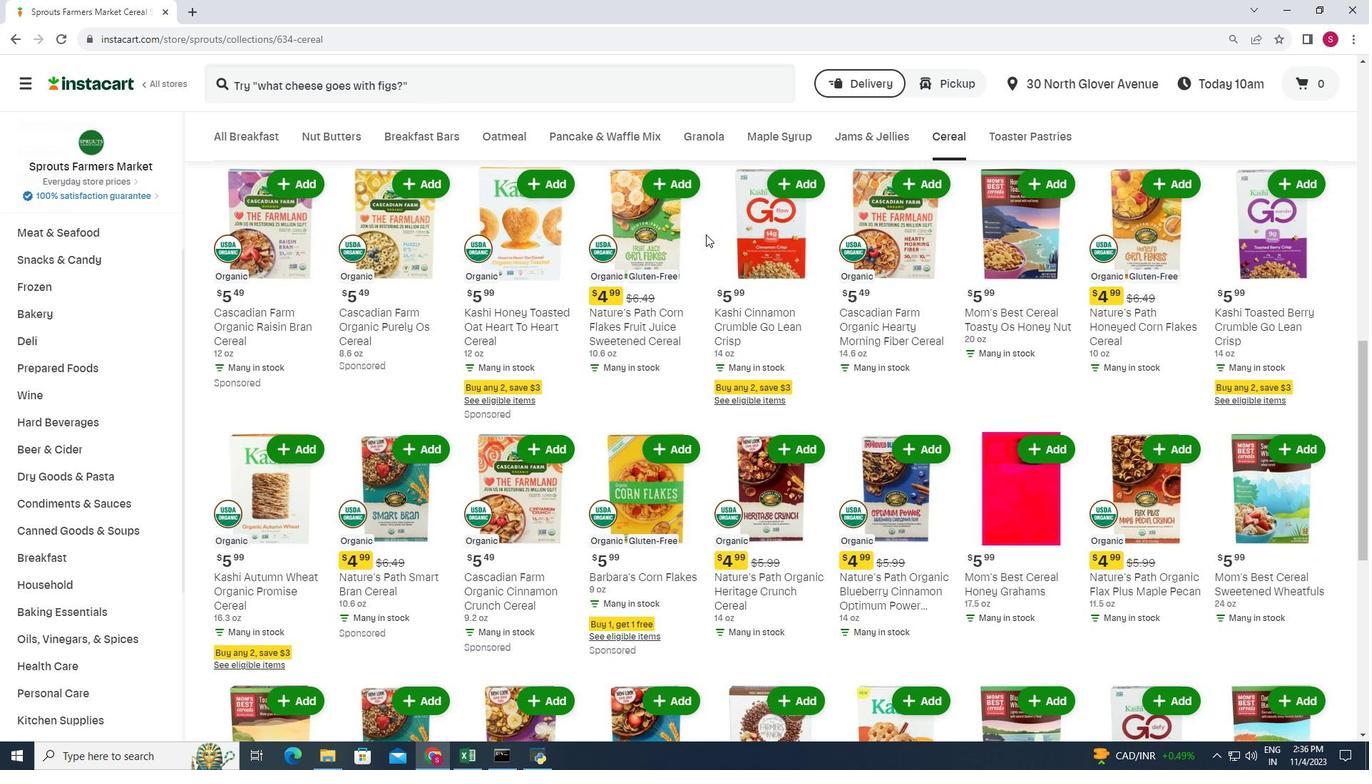 
Action: Mouse scrolled (703, 231) with delta (0, 0)
Screenshot: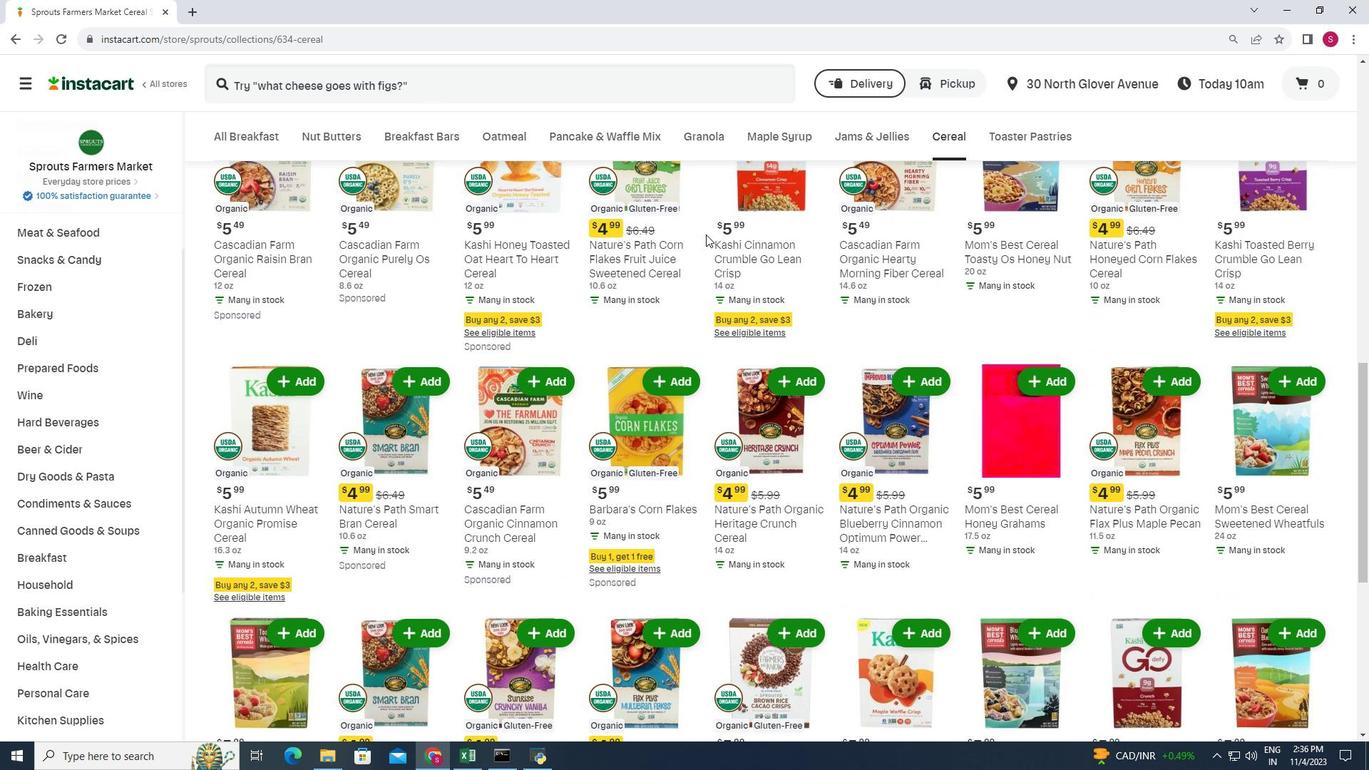 
Action: Mouse scrolled (703, 231) with delta (0, 0)
Screenshot: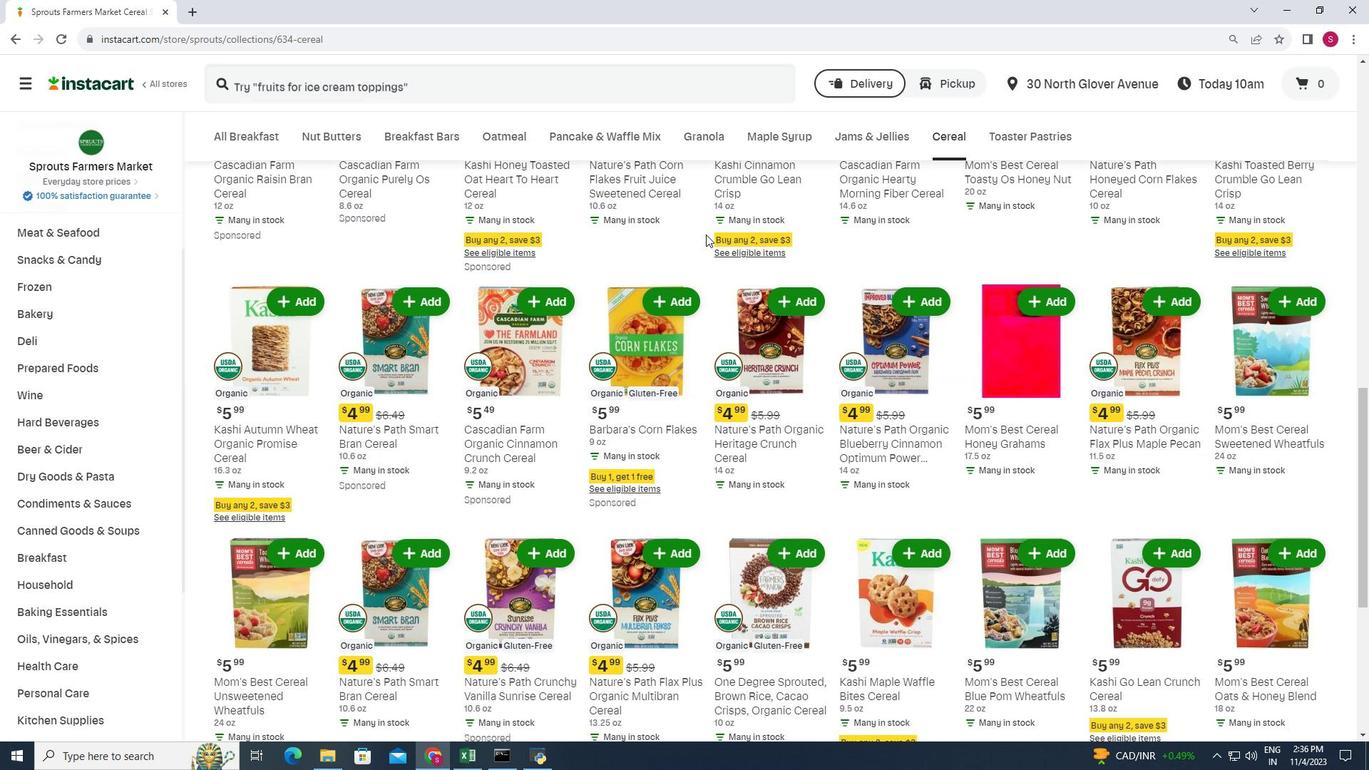 
Action: Mouse scrolled (703, 231) with delta (0, 0)
Screenshot: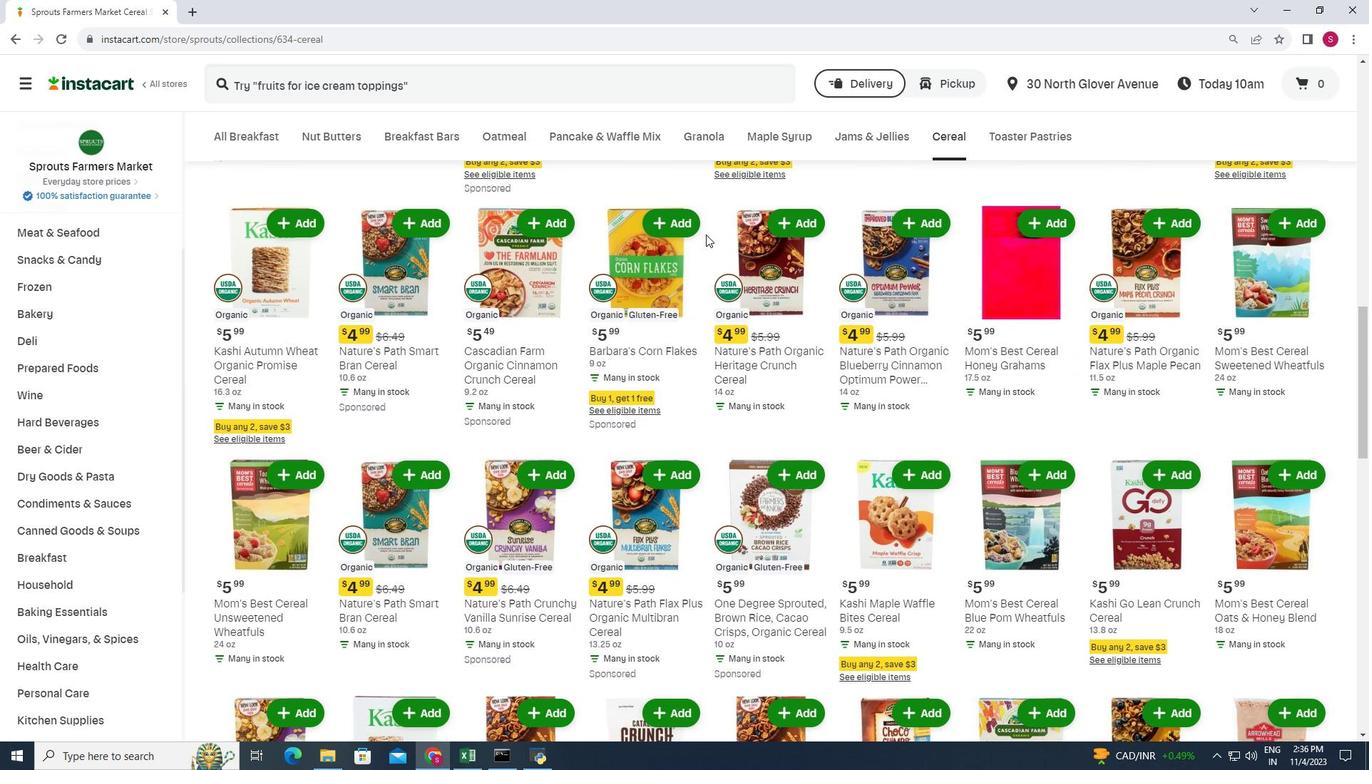 
Action: Mouse scrolled (703, 231) with delta (0, 0)
Screenshot: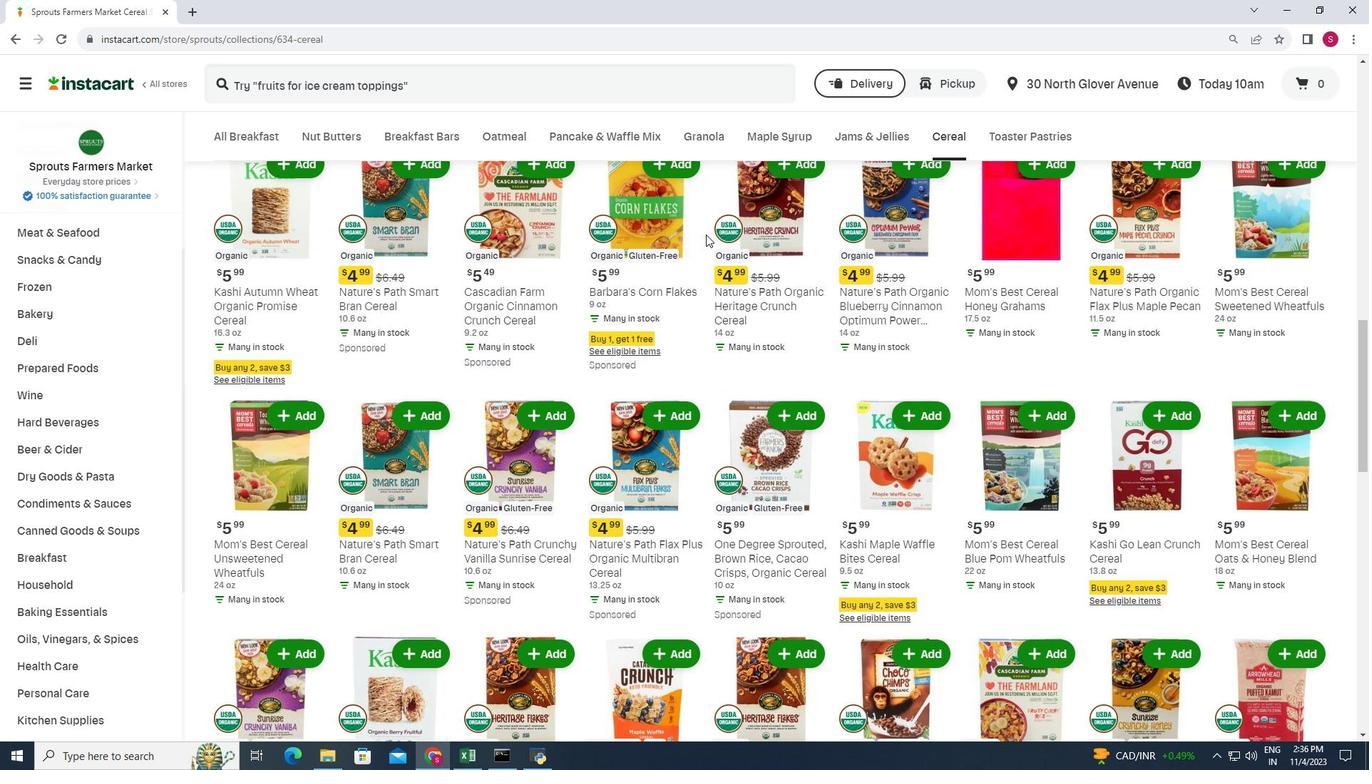
Action: Mouse scrolled (703, 231) with delta (0, 0)
Screenshot: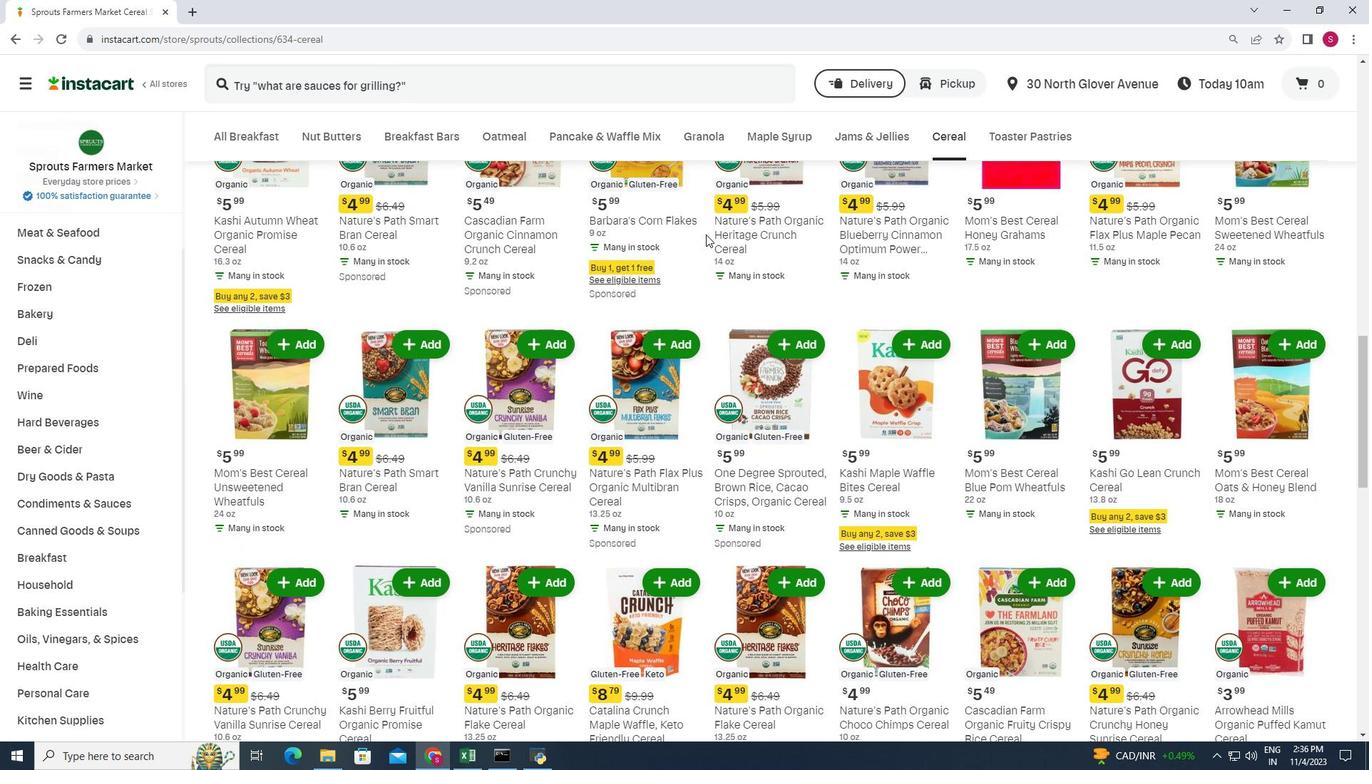 
Action: Mouse moved to (703, 232)
Screenshot: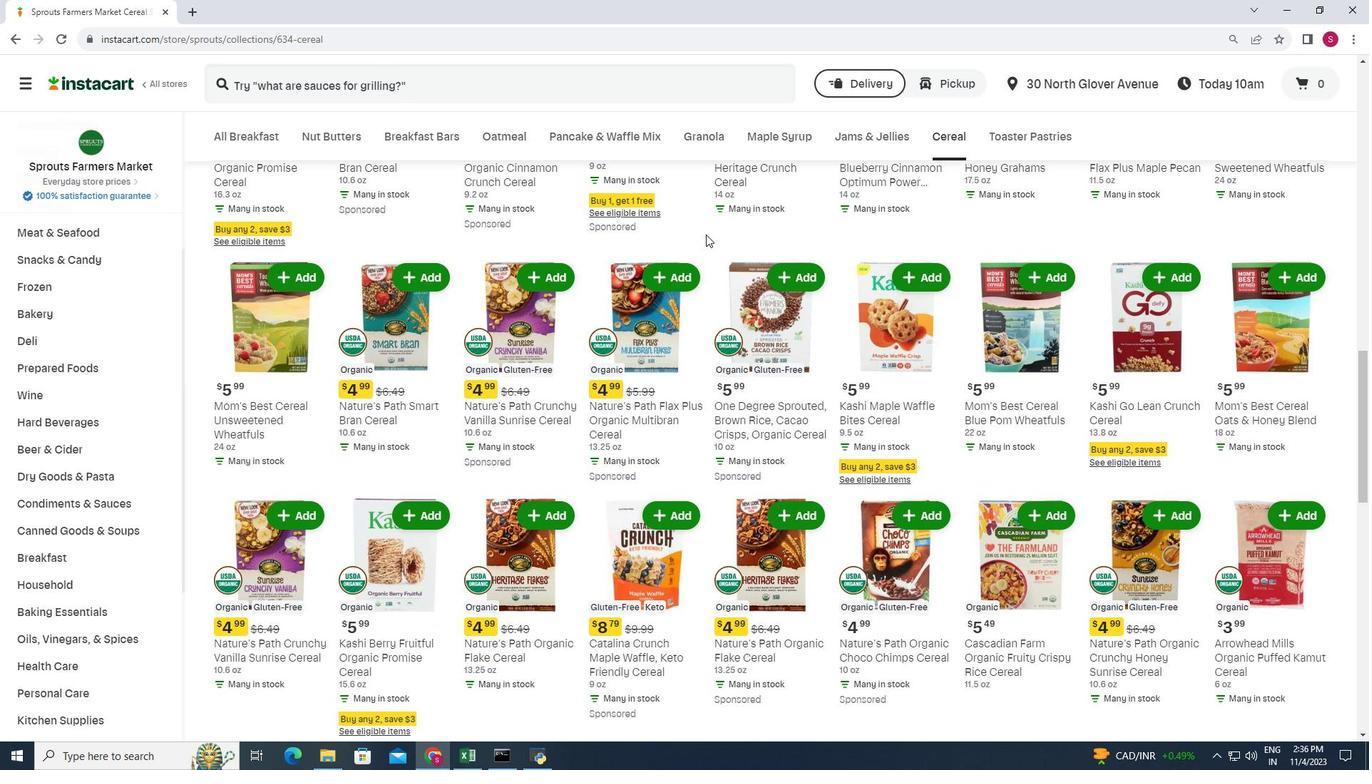 
Action: Mouse scrolled (703, 231) with delta (0, 0)
Screenshot: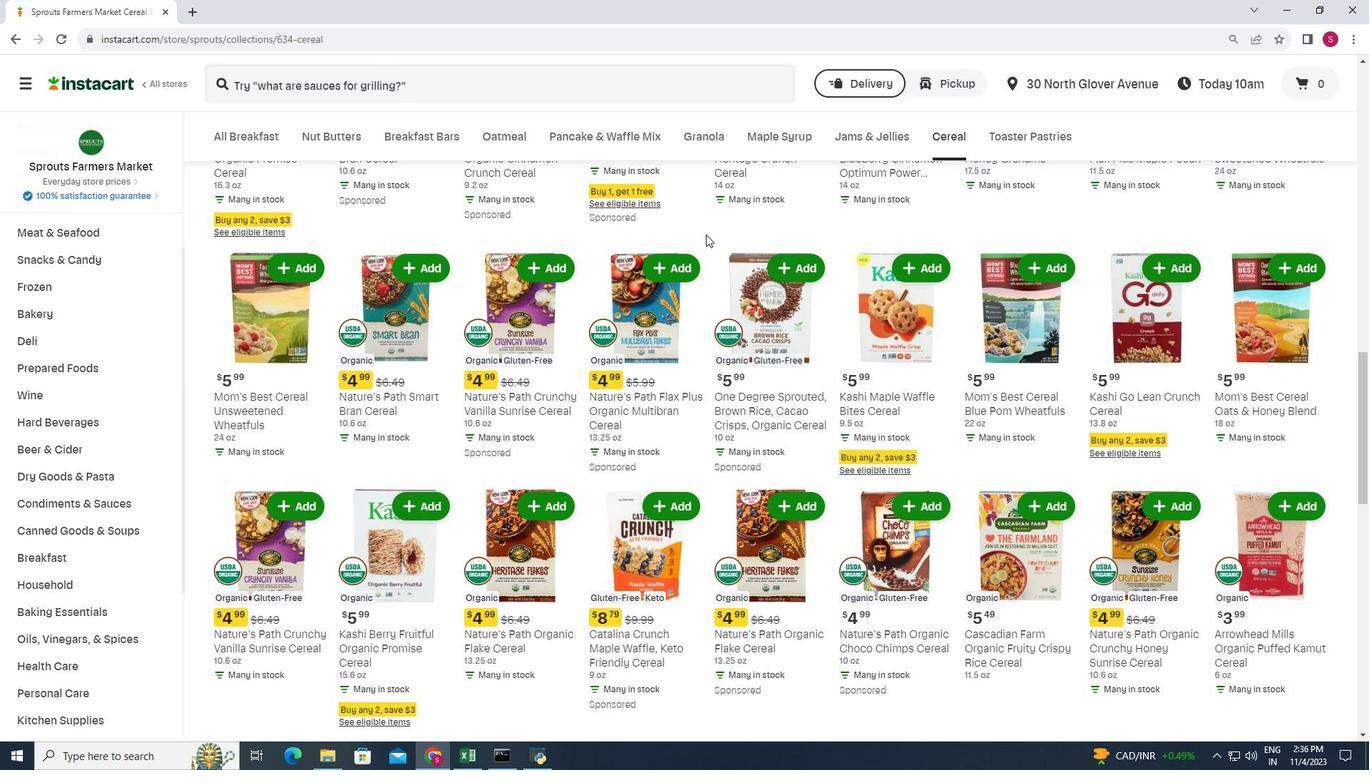 
Action: Mouse scrolled (703, 231) with delta (0, 0)
Screenshot: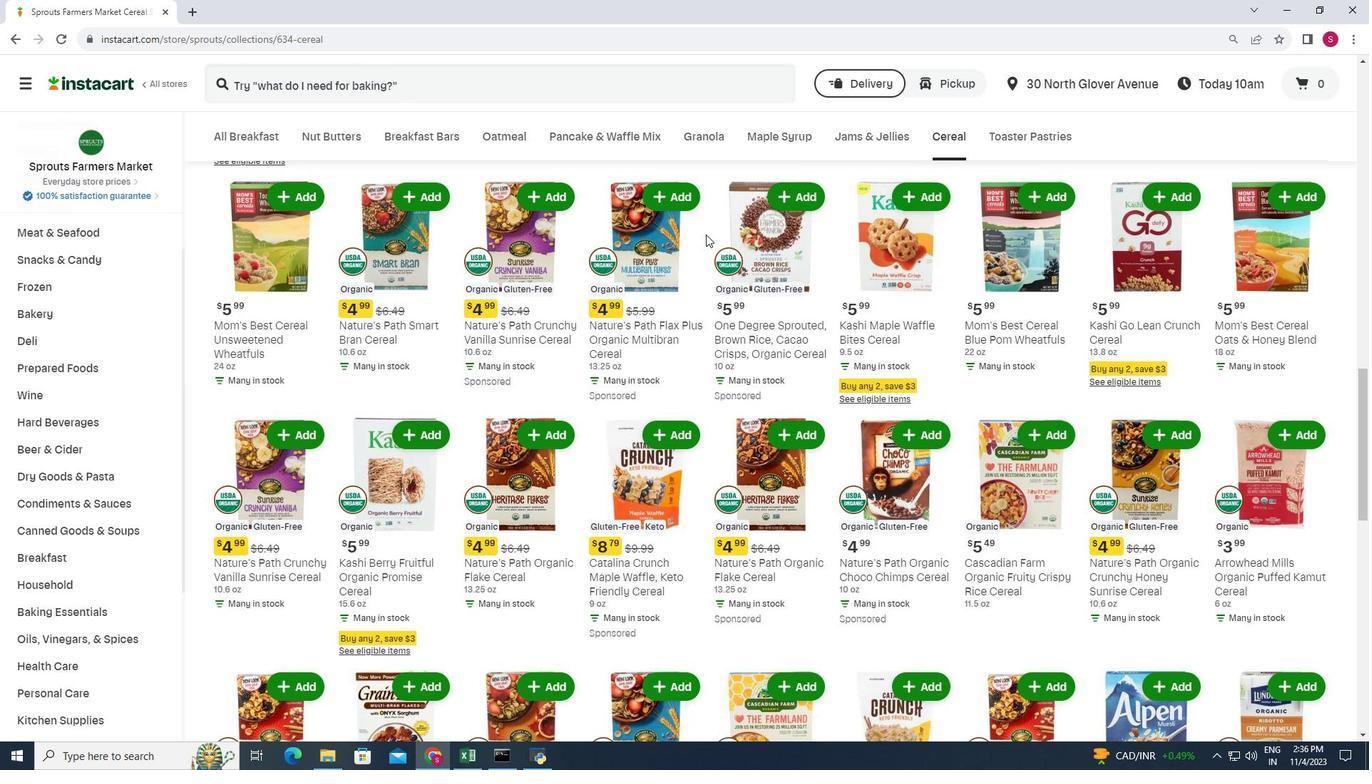 
Action: Mouse scrolled (703, 231) with delta (0, 0)
Screenshot: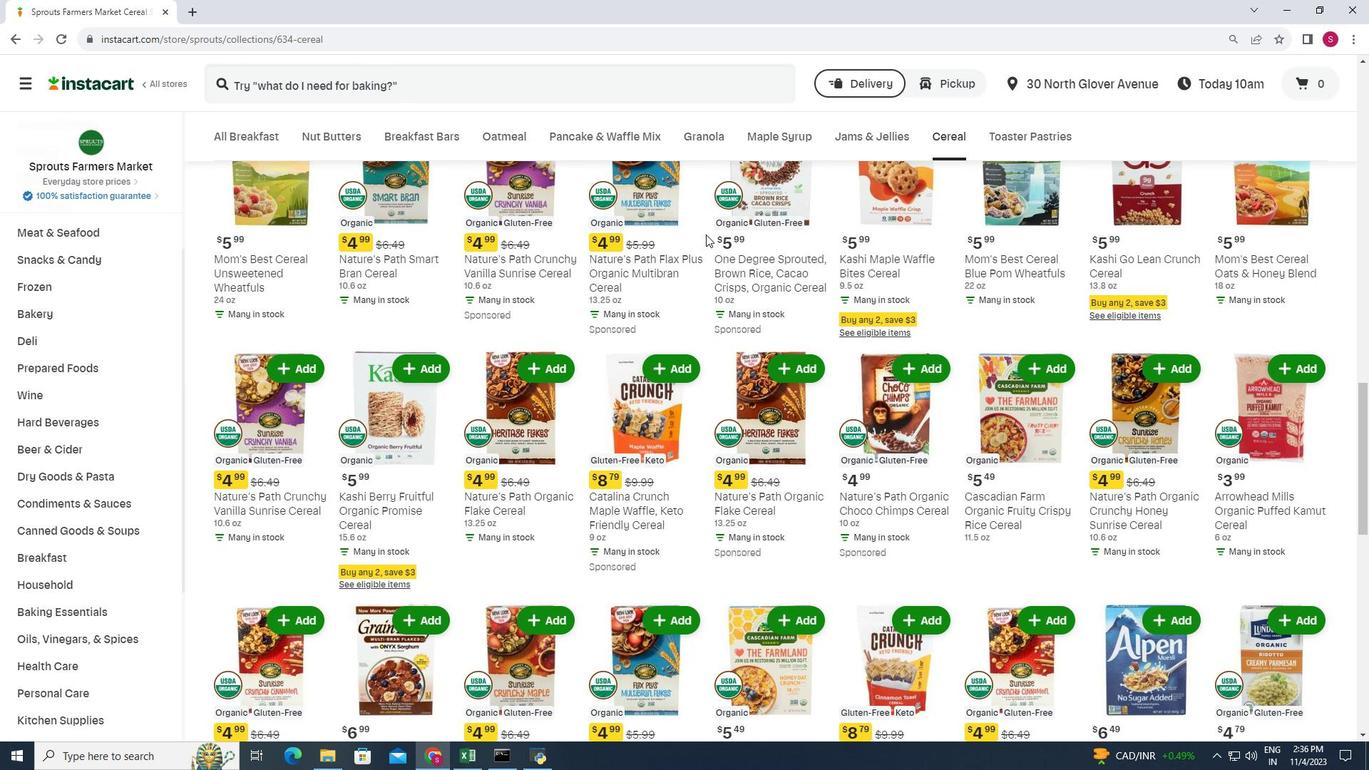 
Action: Mouse scrolled (703, 231) with delta (0, 0)
Screenshot: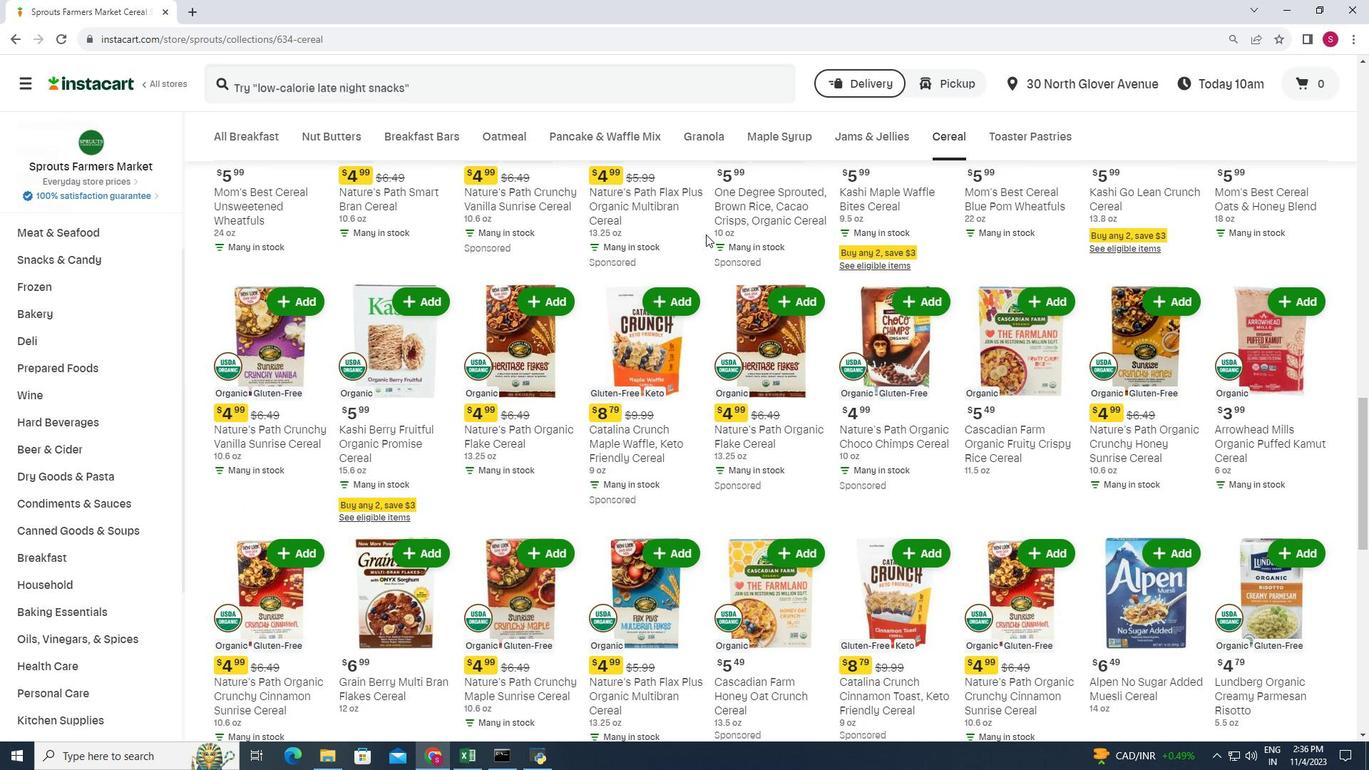 
Action: Mouse moved to (1286, 223)
Screenshot: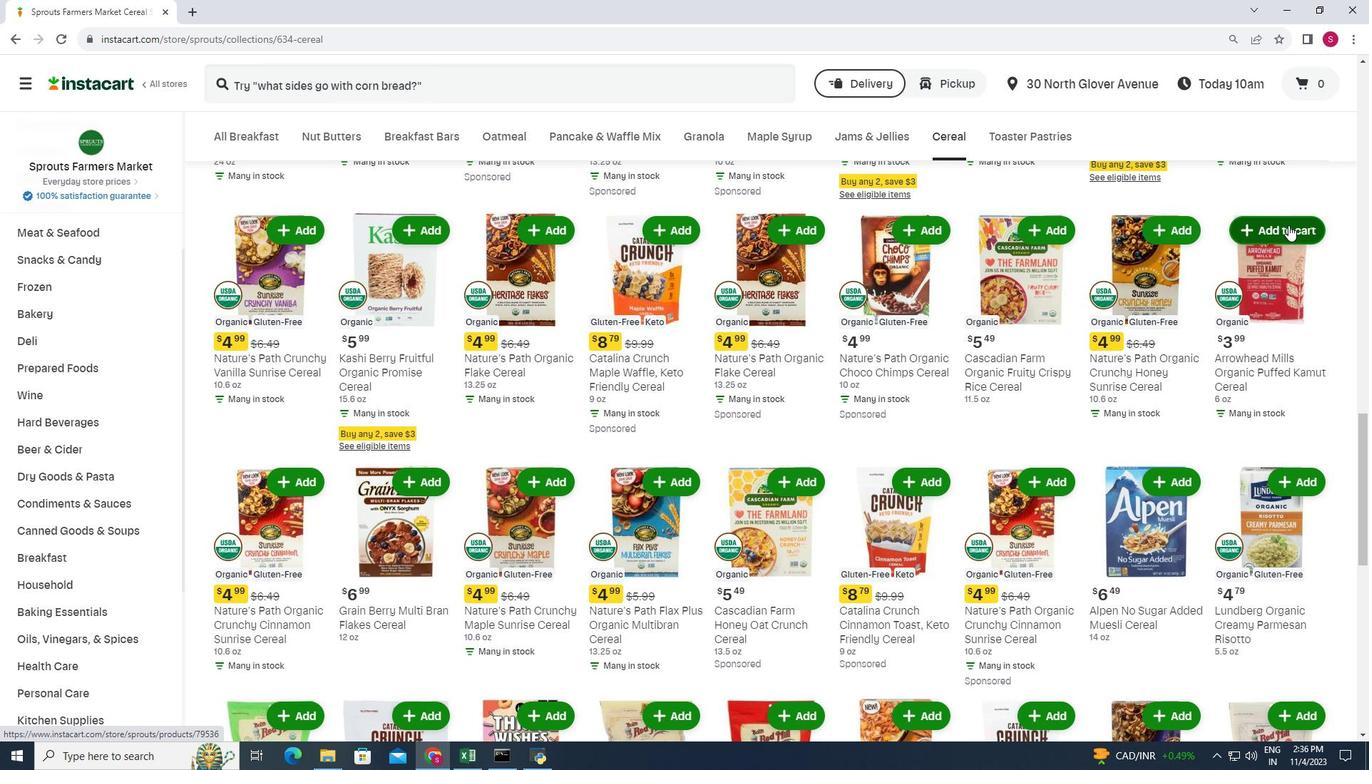 
Action: Mouse pressed left at (1286, 223)
Screenshot: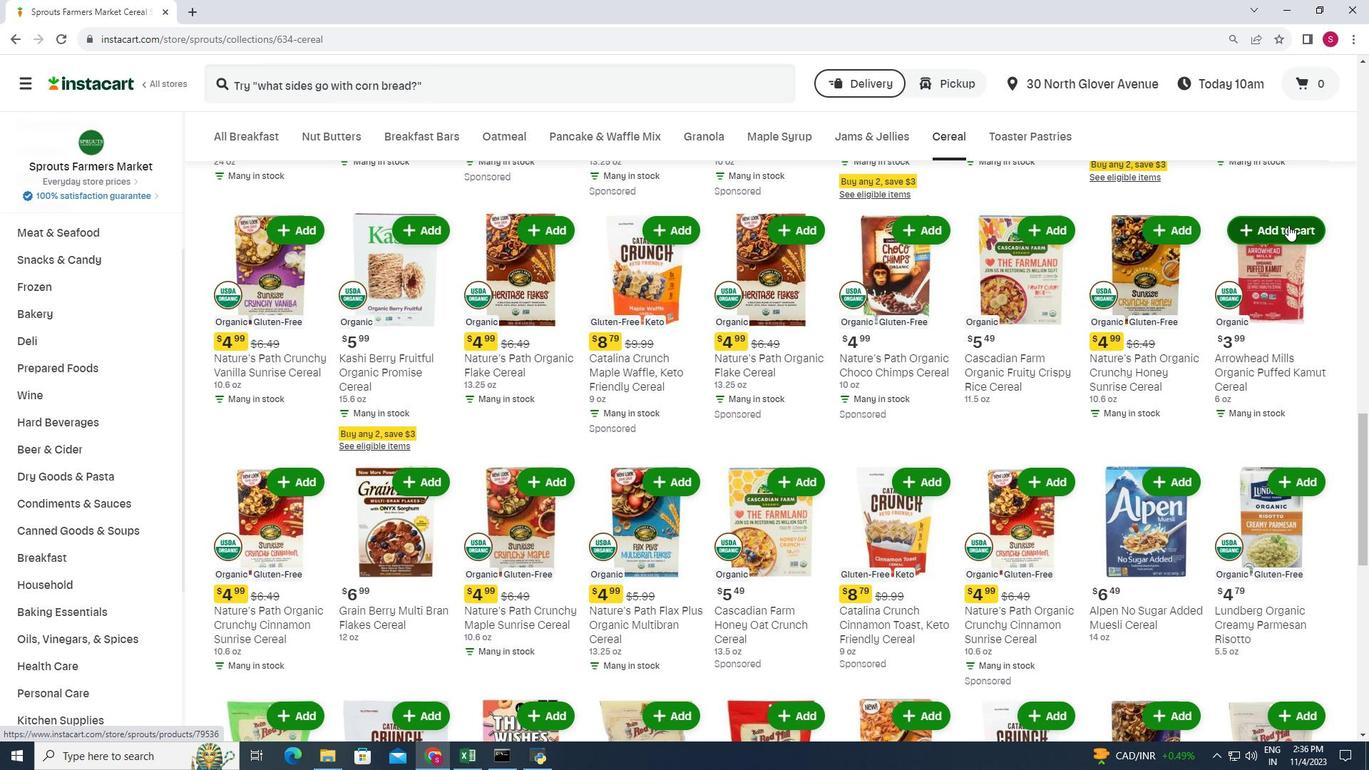 
Action: Mouse moved to (1313, 188)
Screenshot: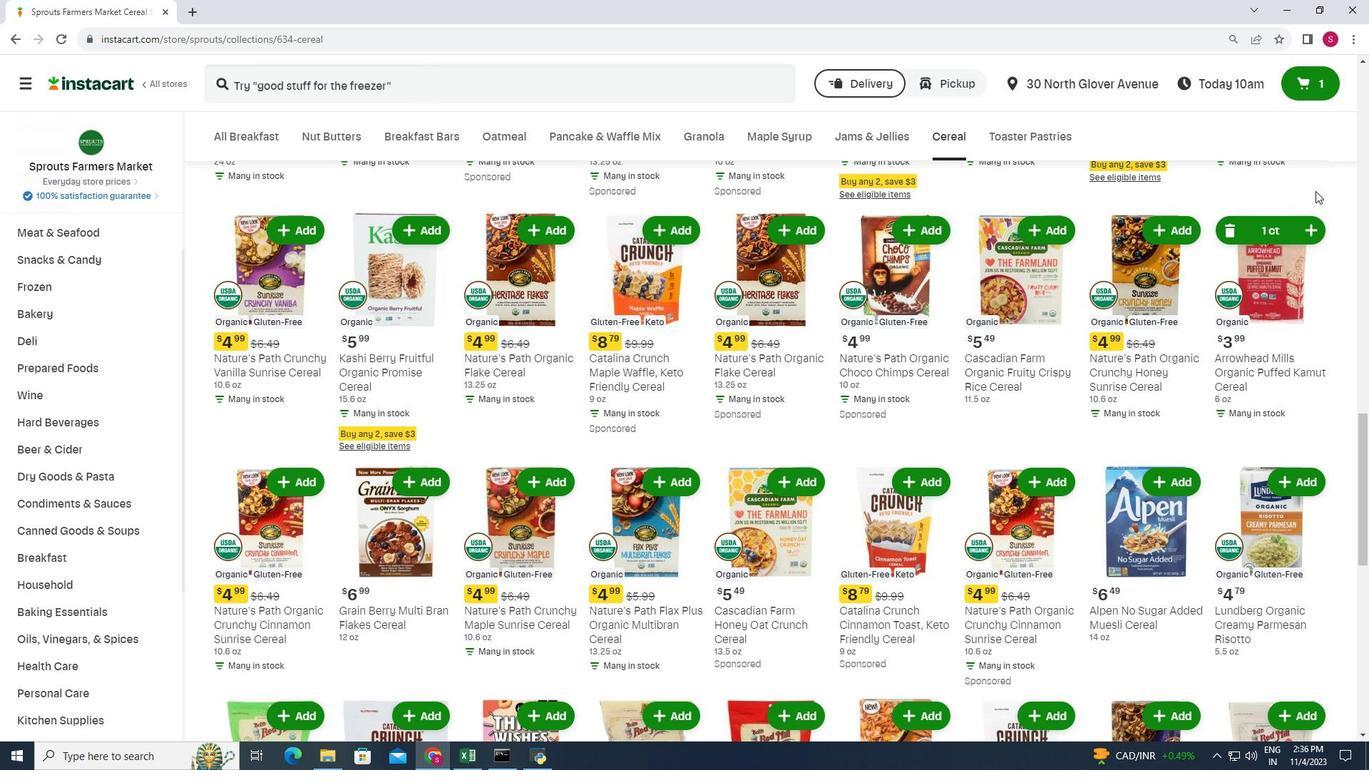 
